 Task: Create List Brand Portfolio Review in Board Data Analytics Platforms and Tools to Workspace Business Travel Services. Create List Brand Extension Analysis in Board Brand Positioning and Messaging Development to Workspace Business Travel Services. Create List Brand Extension Strategy in Board Business Model Revenue Forecasting and Modeling to Workspace Business Travel Services
Action: Mouse moved to (69, 325)
Screenshot: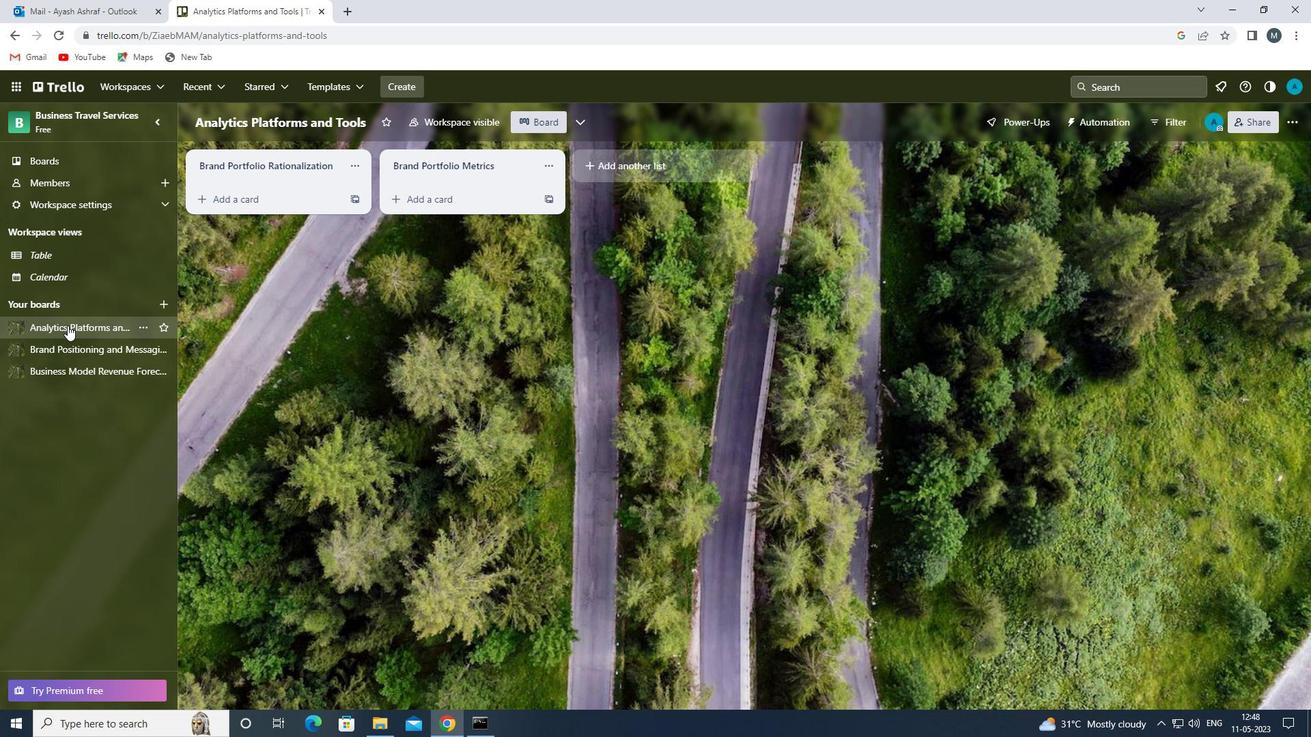 
Action: Mouse pressed left at (69, 325)
Screenshot: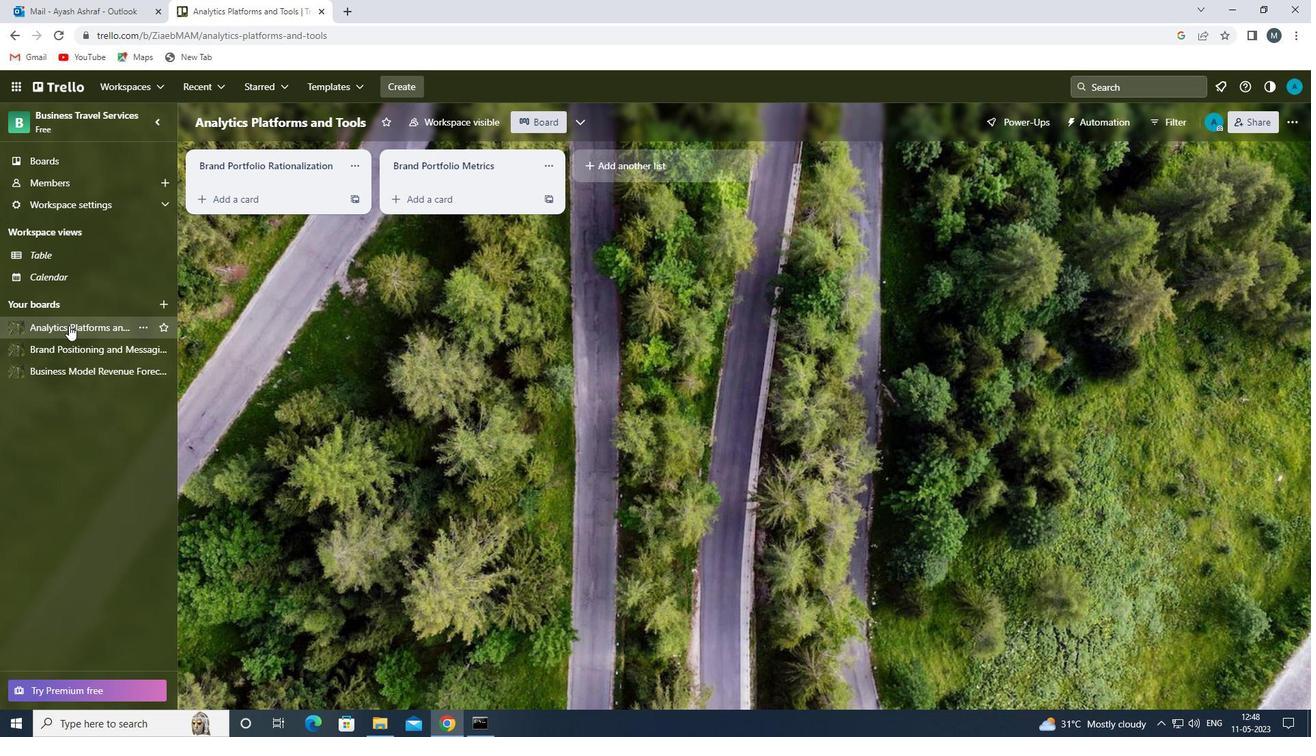 
Action: Mouse moved to (633, 157)
Screenshot: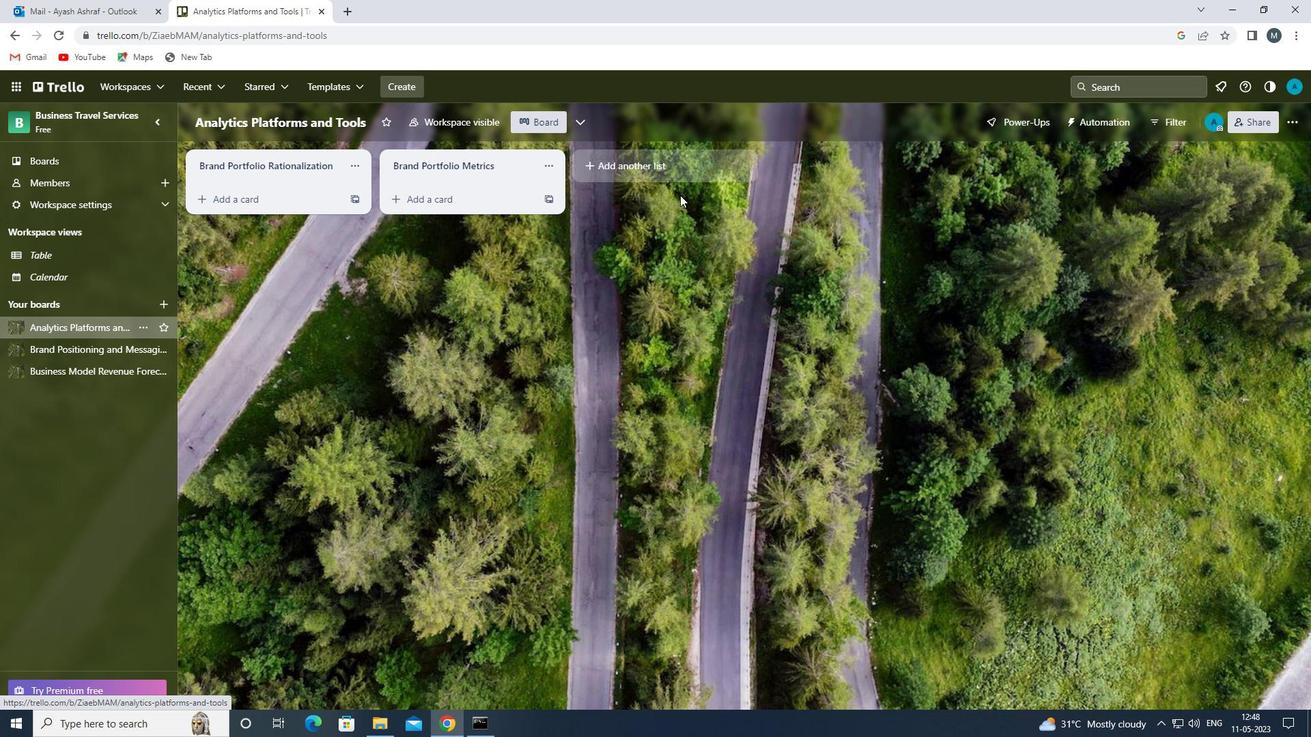 
Action: Mouse pressed left at (633, 157)
Screenshot: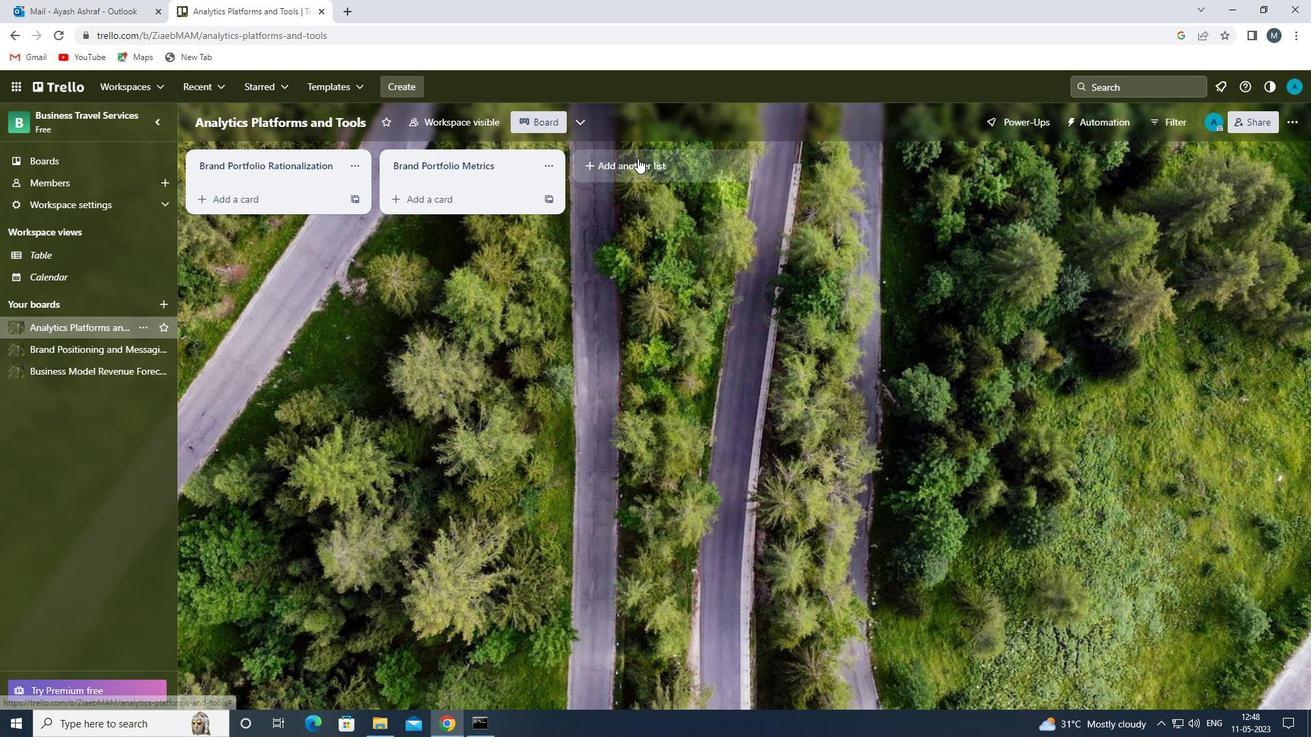 
Action: Mouse moved to (605, 169)
Screenshot: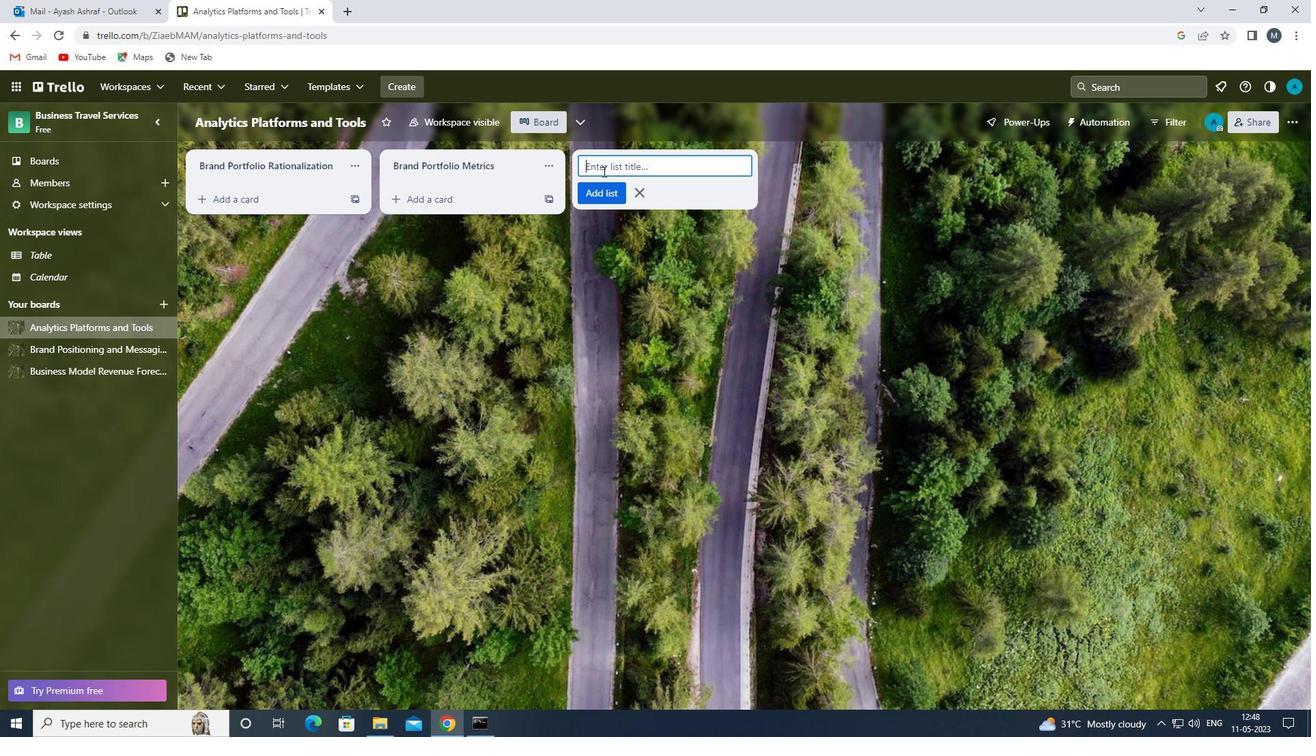 
Action: Mouse pressed left at (605, 169)
Screenshot: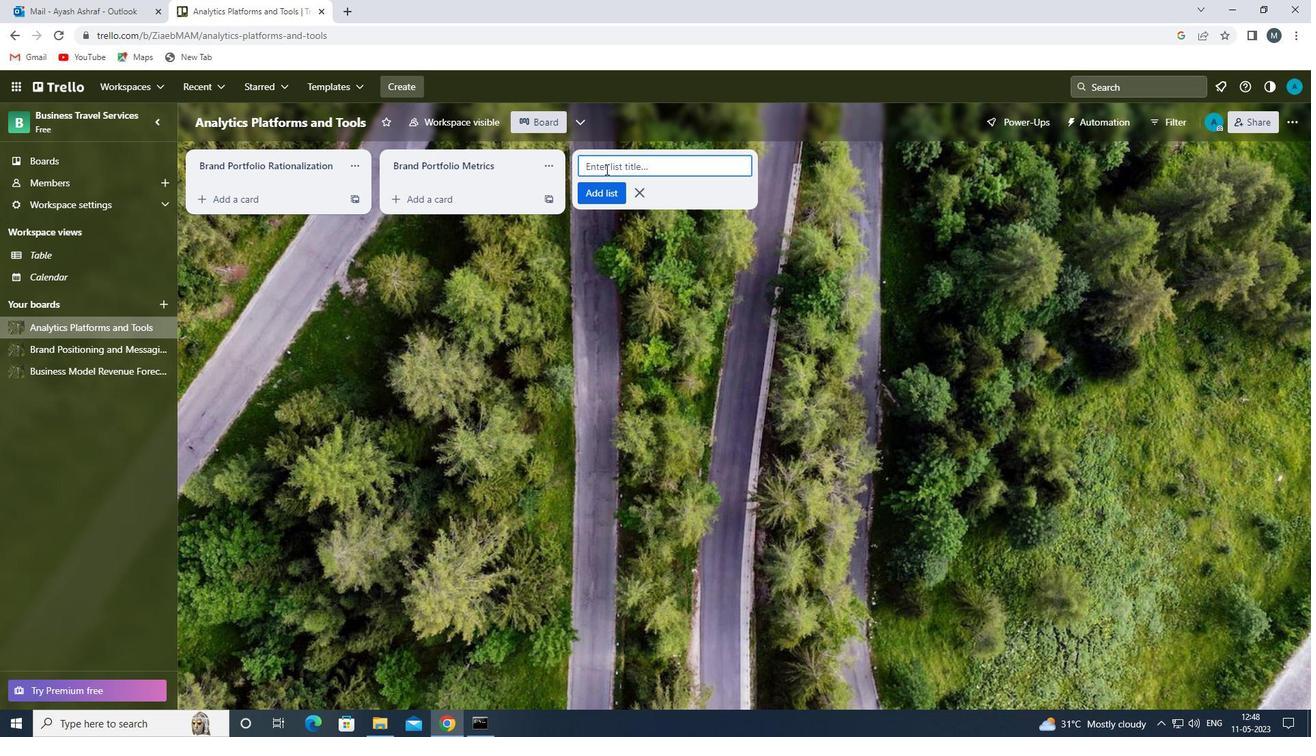 
Action: Key pressed <Key.shift>BRAND<Key.space><Key.shift><Key.shift>PORTFOLIO<Key.space><Key.shift>REVIEW<Key.space>
Screenshot: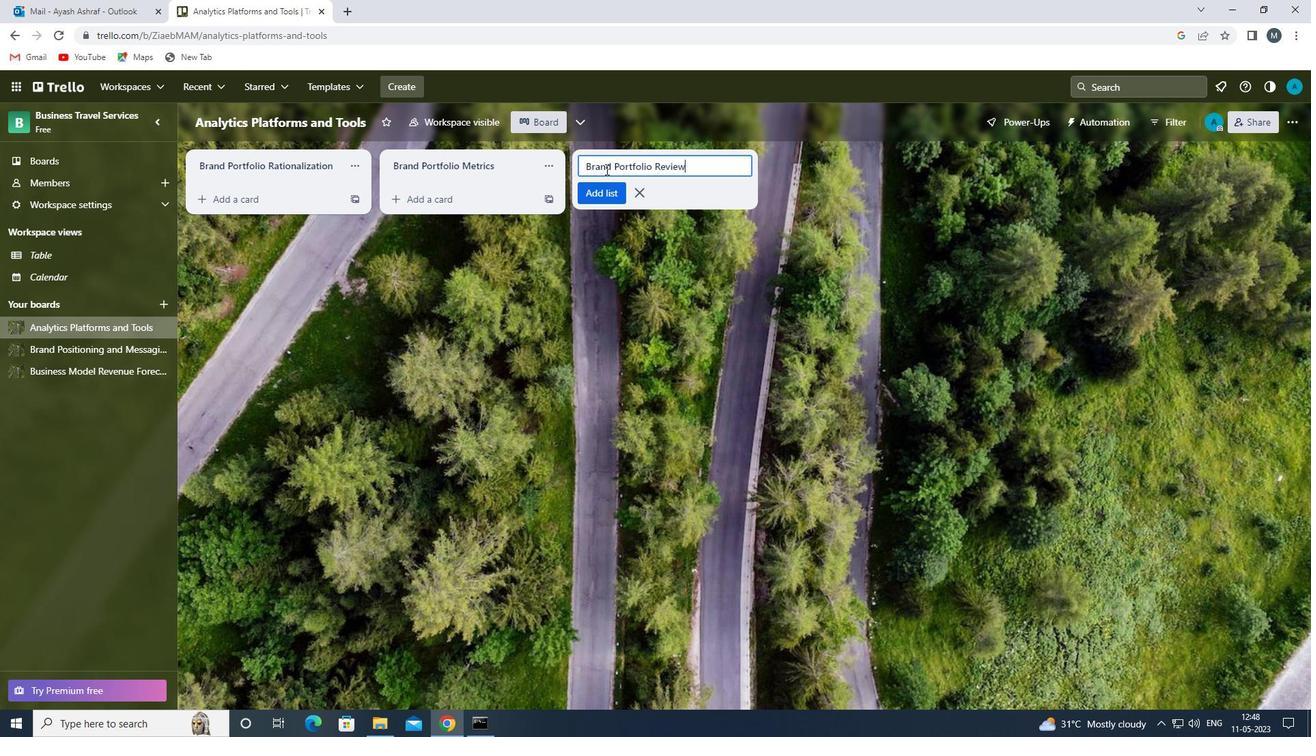 
Action: Mouse moved to (605, 196)
Screenshot: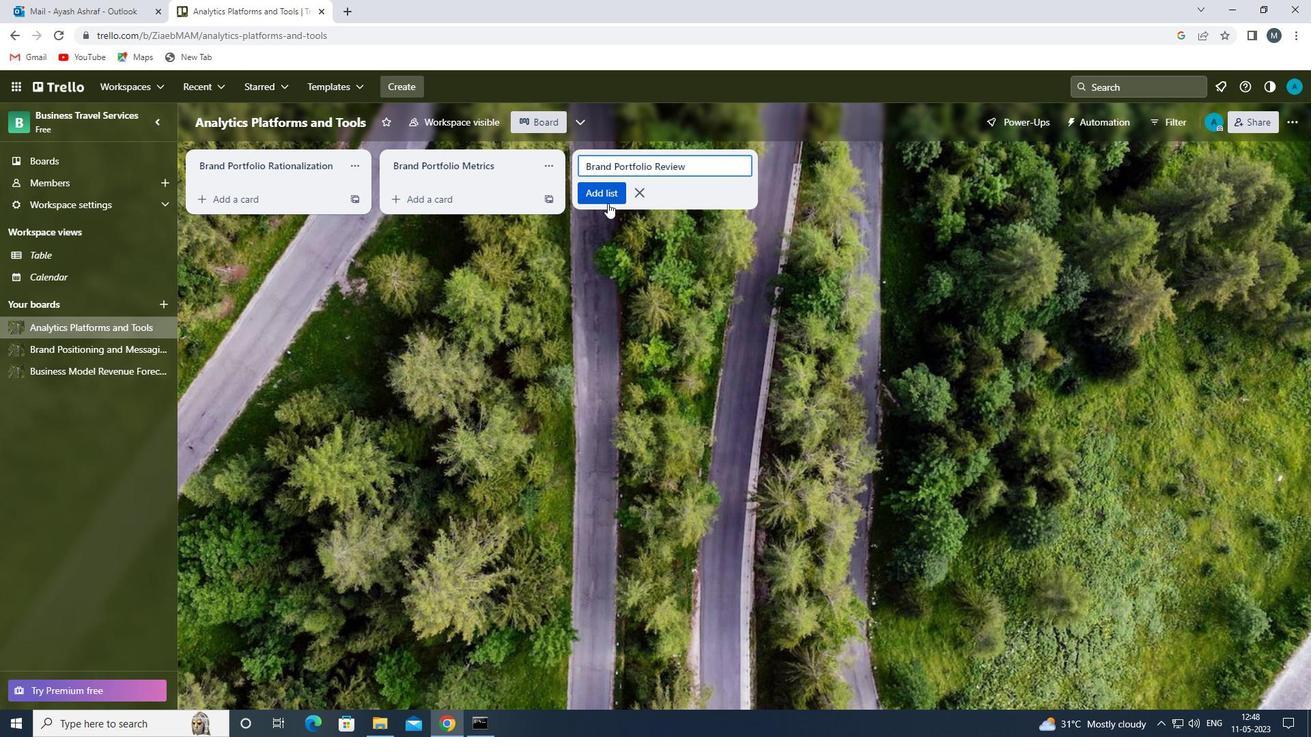 
Action: Mouse pressed left at (605, 196)
Screenshot: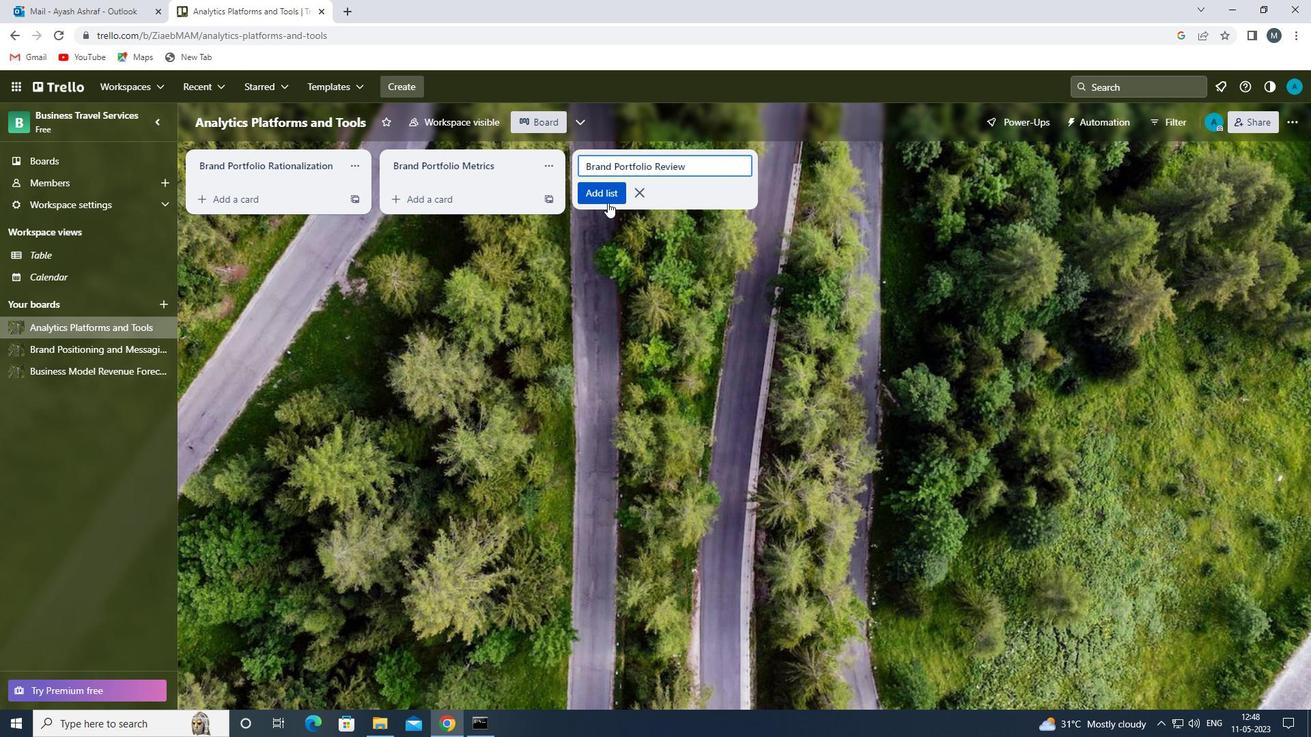 
Action: Mouse moved to (556, 297)
Screenshot: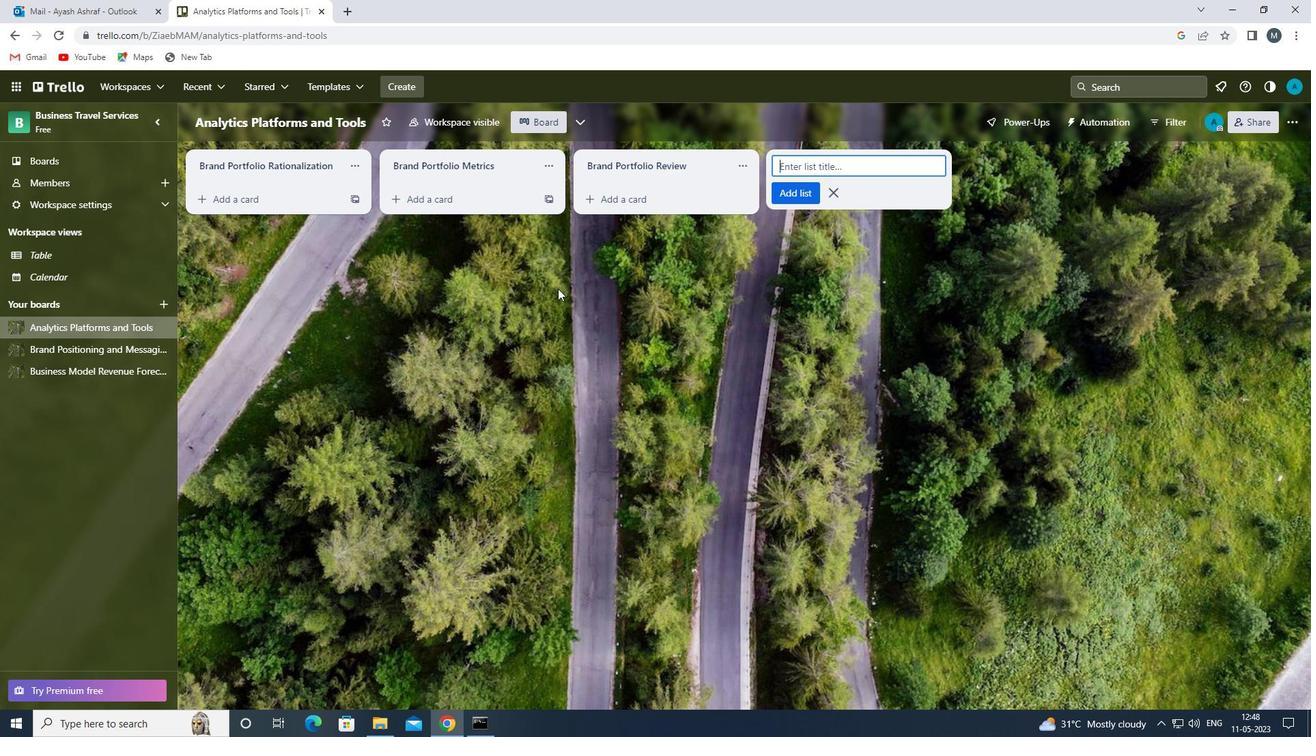 
Action: Mouse pressed left at (556, 297)
Screenshot: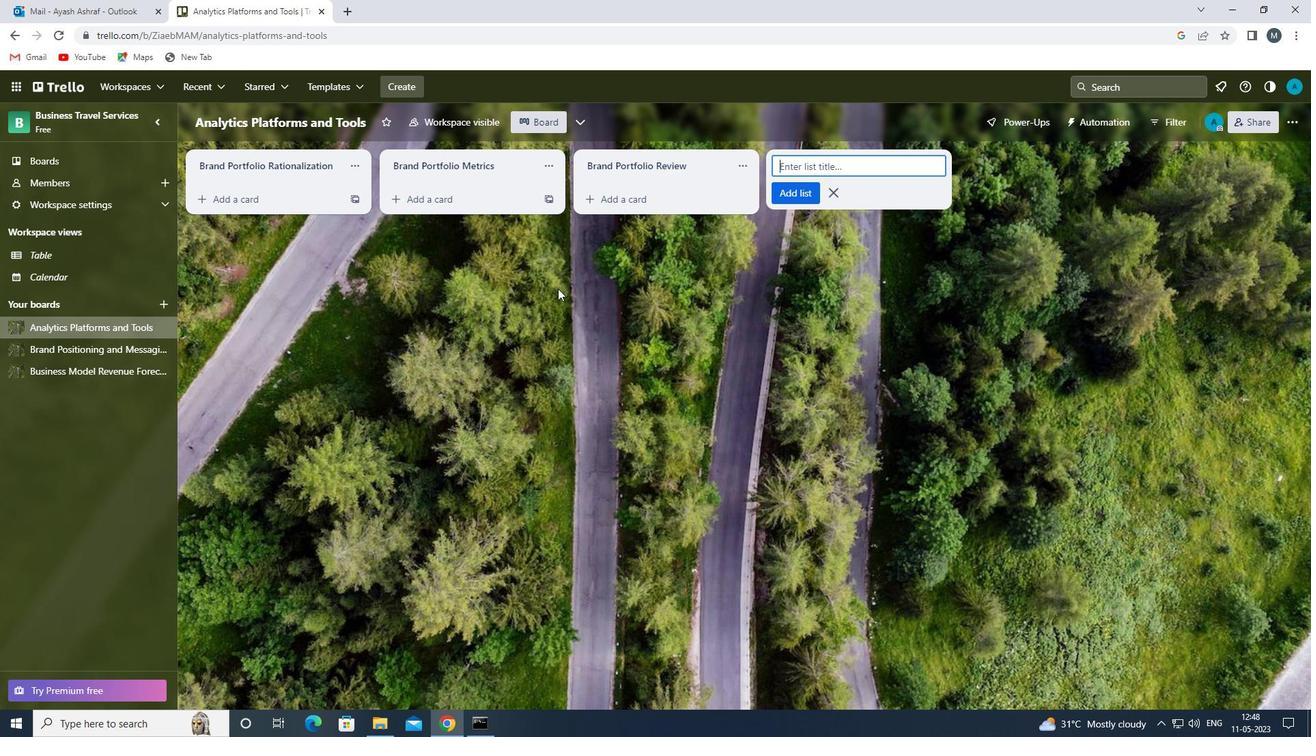 
Action: Mouse moved to (99, 352)
Screenshot: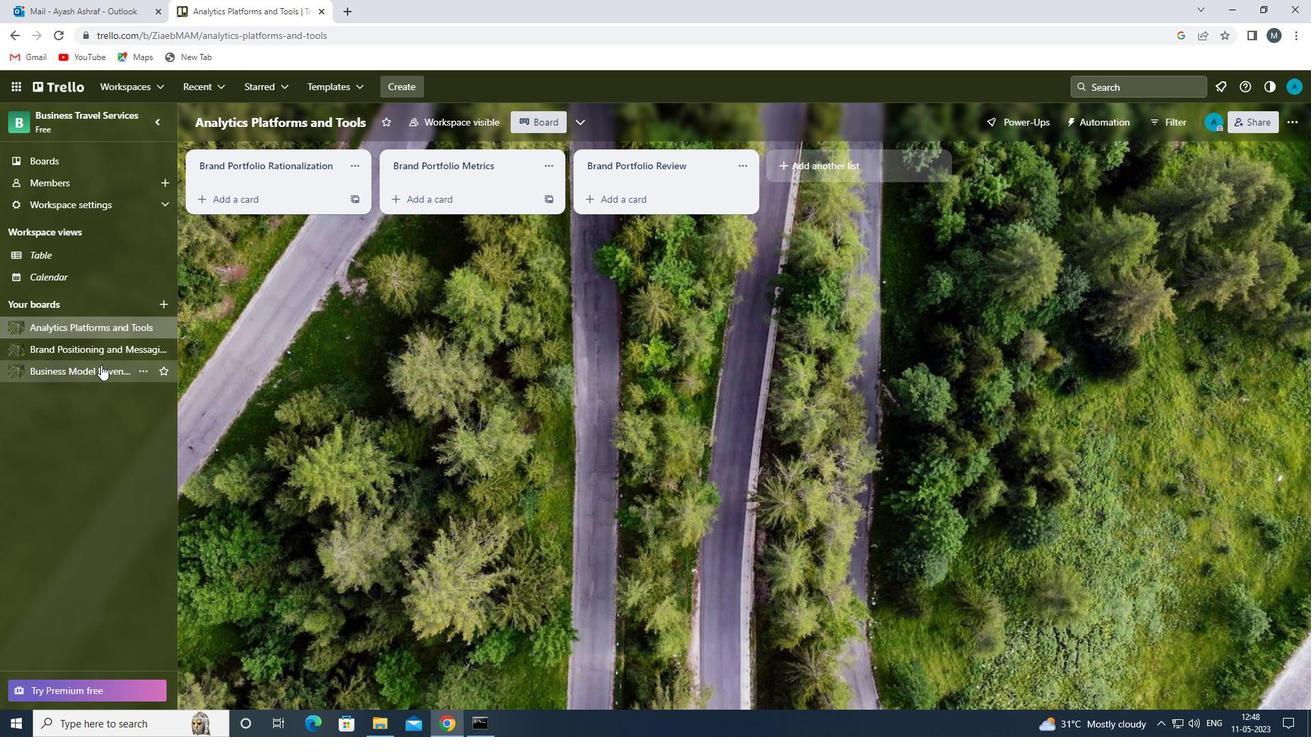 
Action: Mouse pressed left at (99, 352)
Screenshot: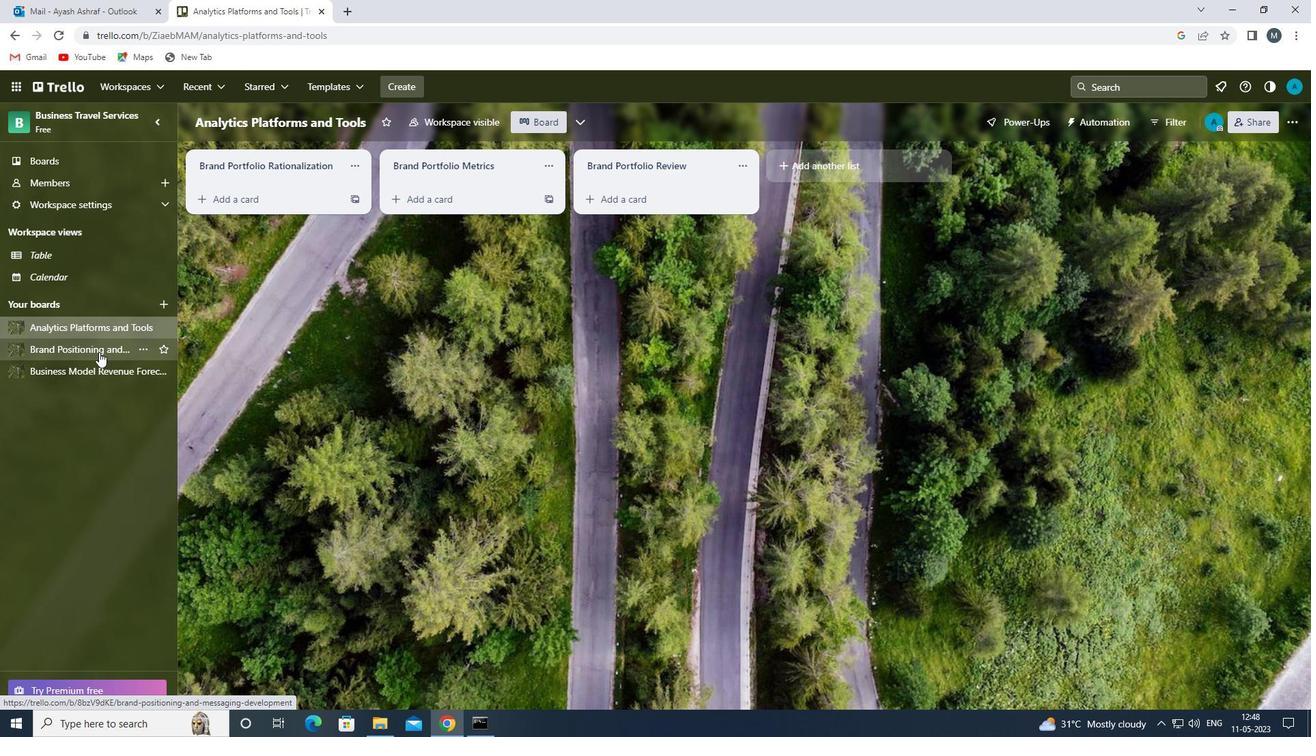 
Action: Mouse moved to (613, 172)
Screenshot: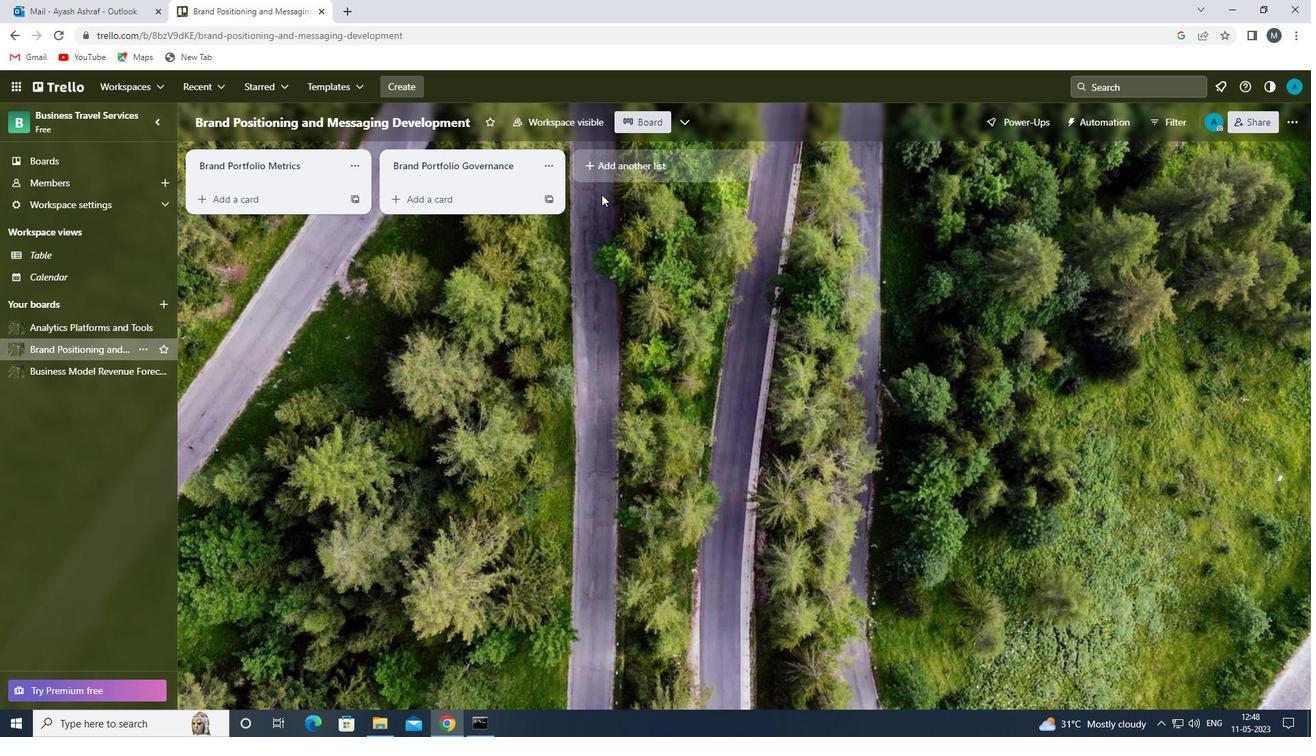 
Action: Mouse pressed left at (613, 172)
Screenshot: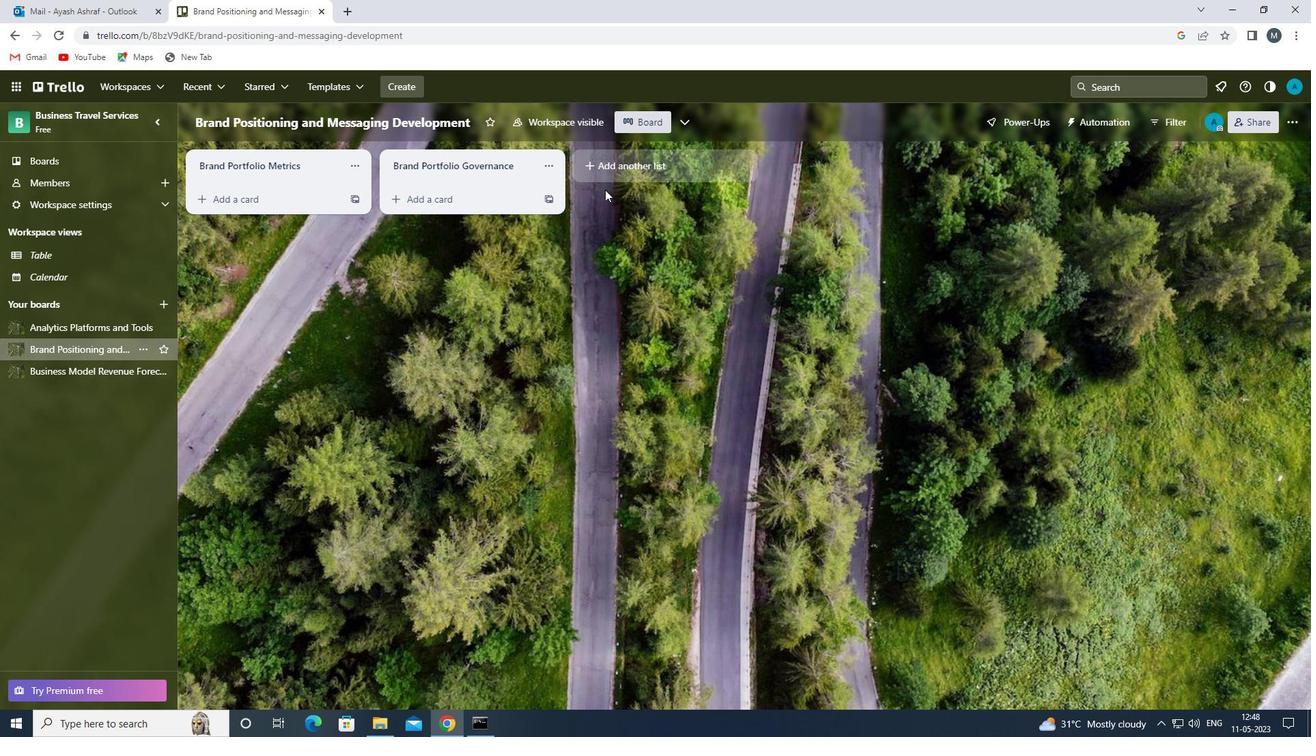 
Action: Mouse moved to (613, 165)
Screenshot: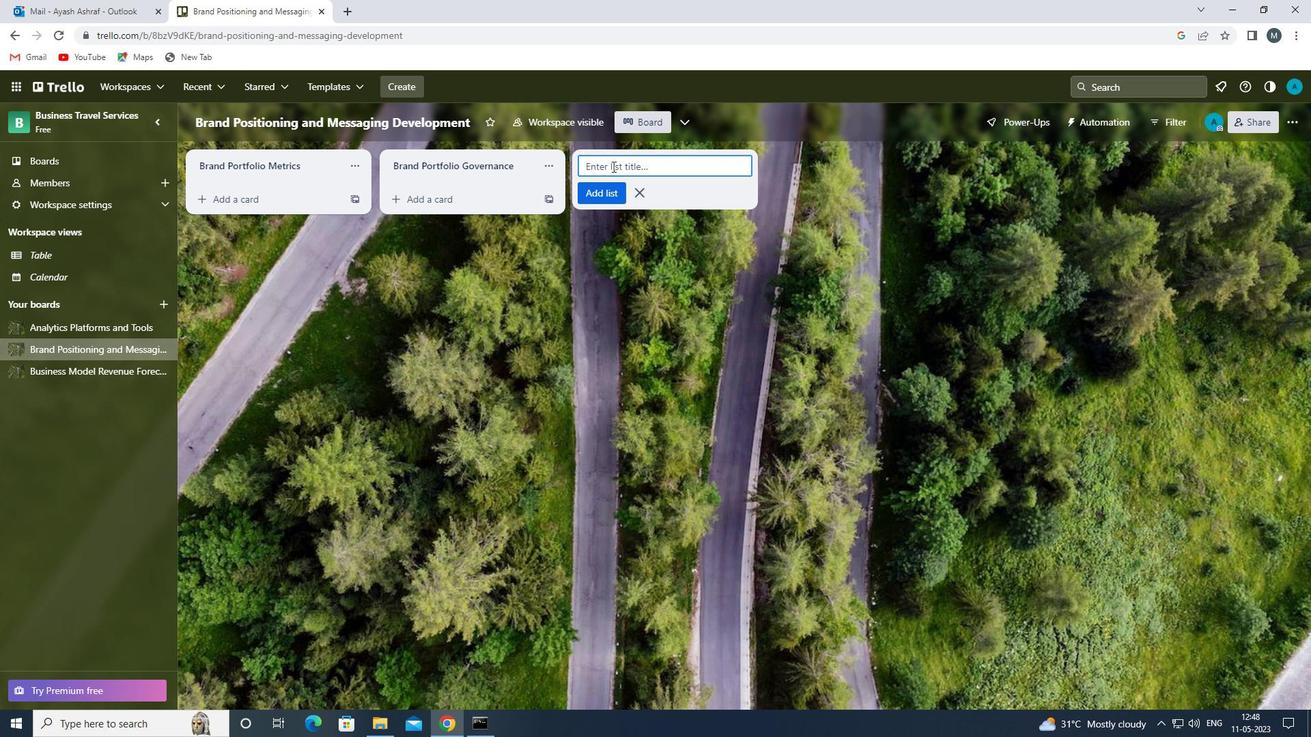 
Action: Mouse pressed left at (613, 165)
Screenshot: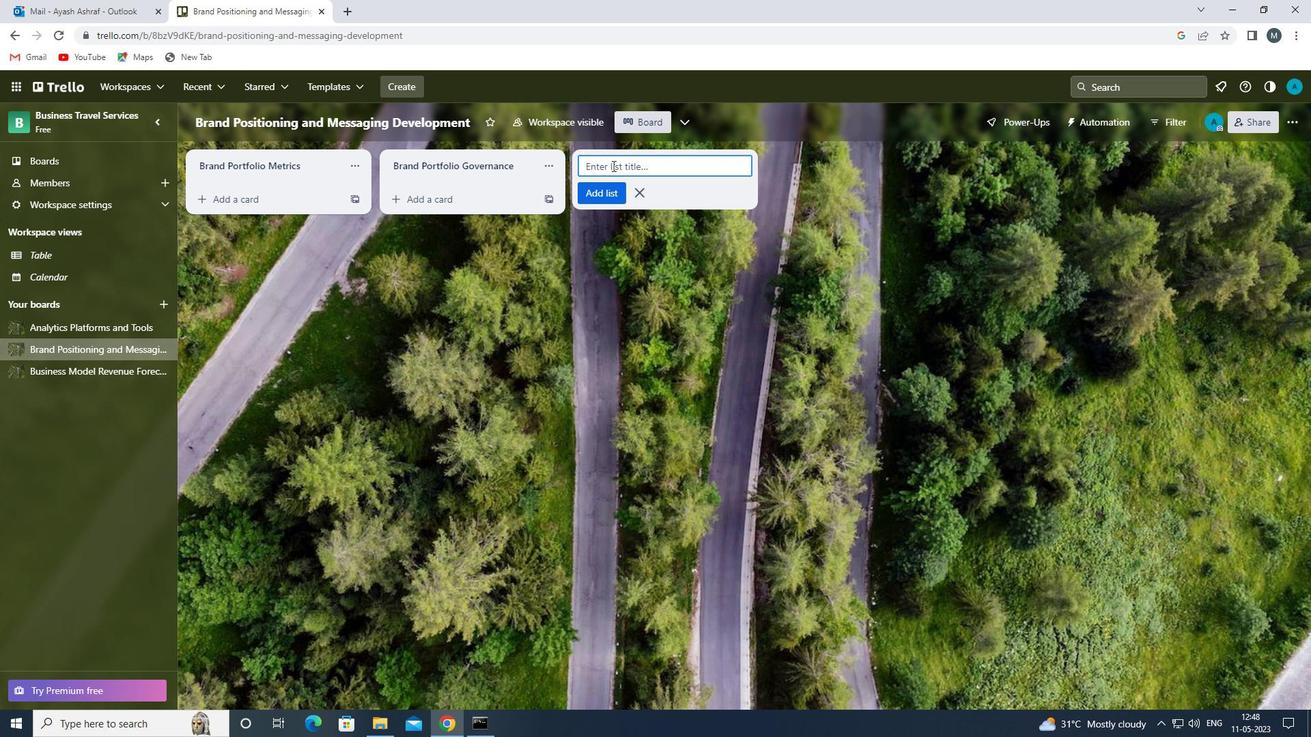 
Action: Key pressed <Key.shift>BRAND<Key.space><Key.shift>EXTENSION<Key.space><Key.shift>ANALYSIS<Key.space>
Screenshot: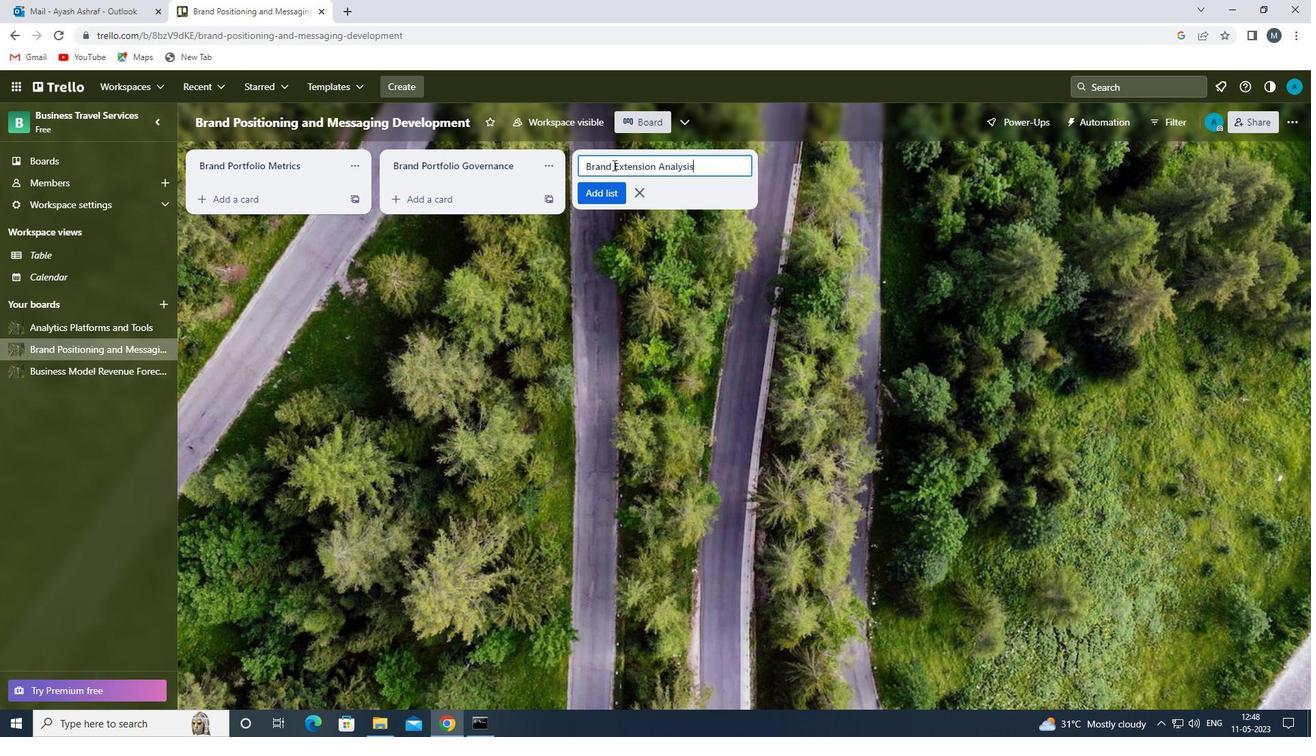 
Action: Mouse moved to (614, 196)
Screenshot: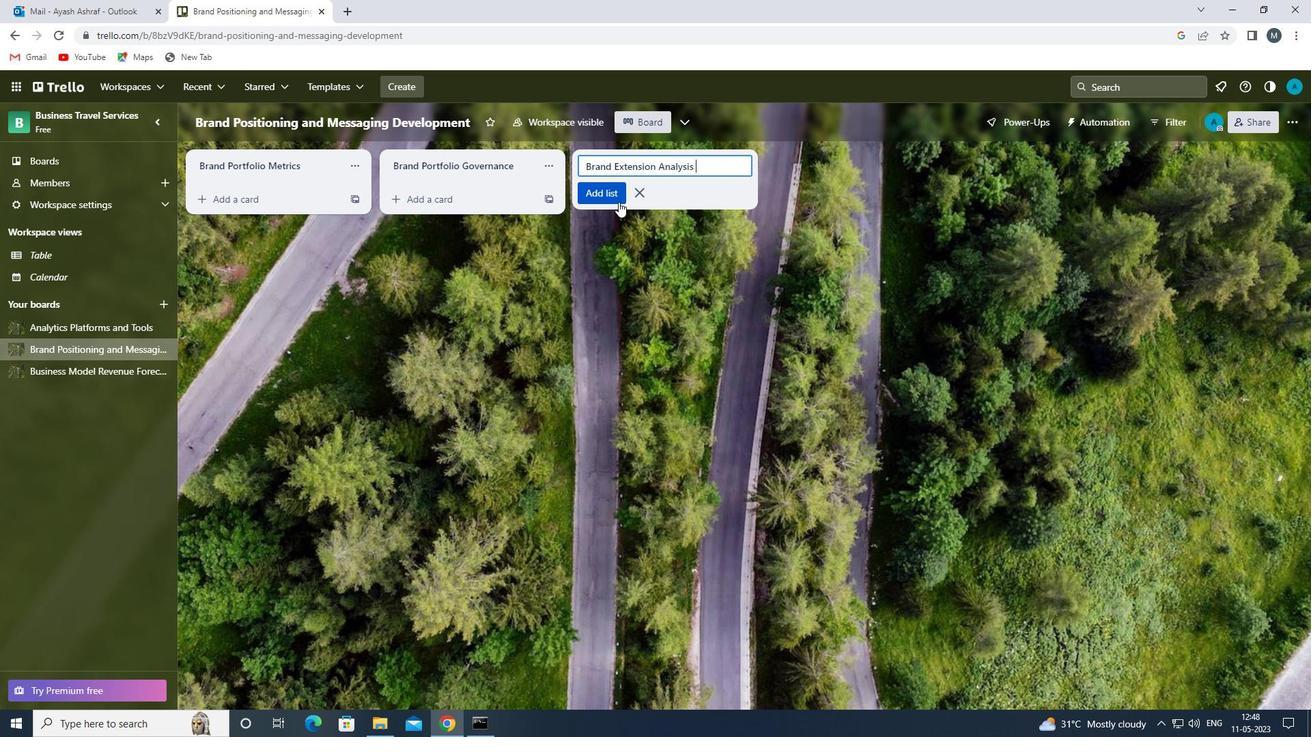 
Action: Mouse pressed left at (614, 196)
Screenshot: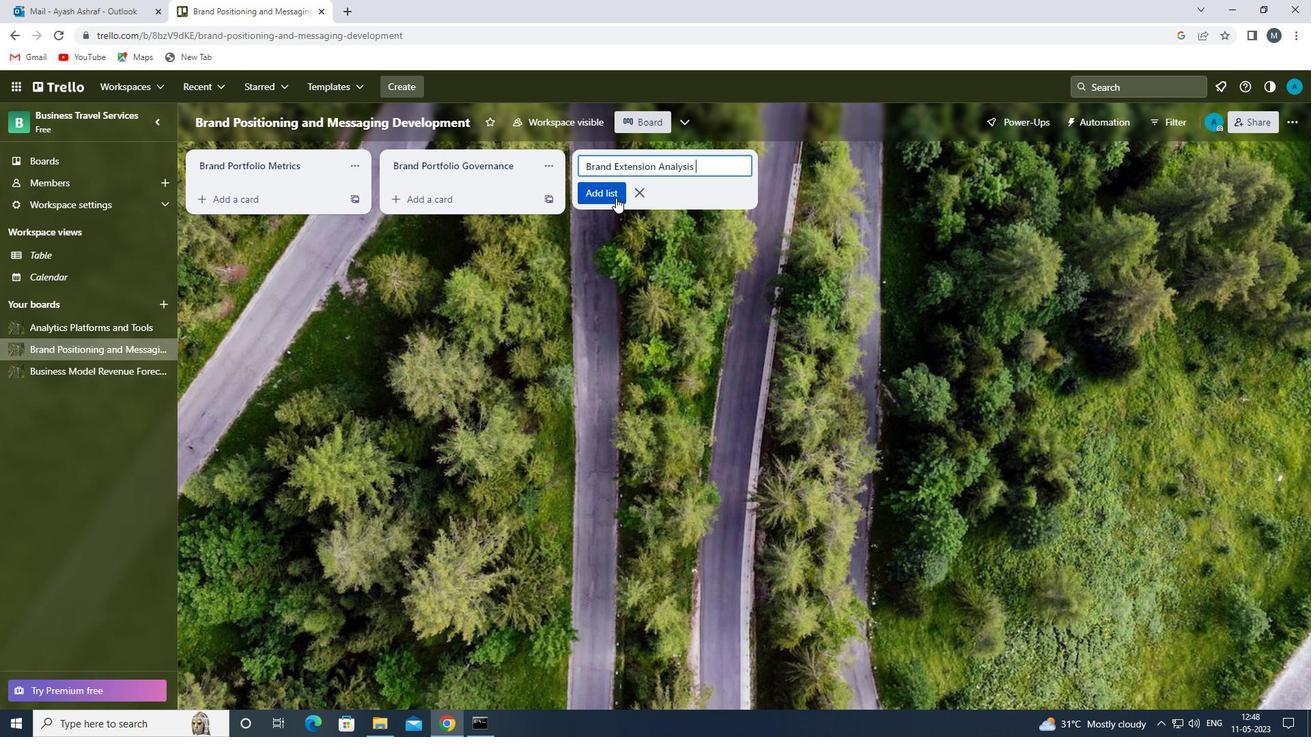 
Action: Mouse moved to (513, 299)
Screenshot: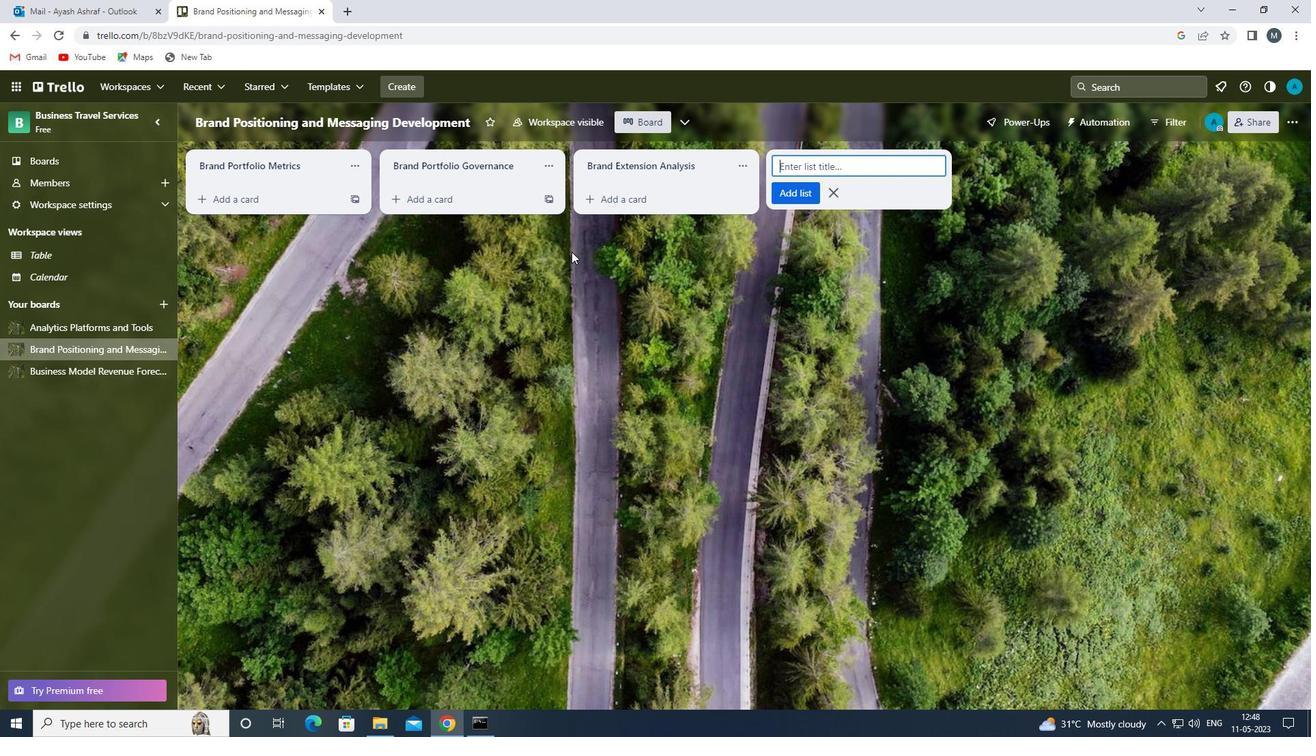 
Action: Mouse pressed left at (513, 299)
Screenshot: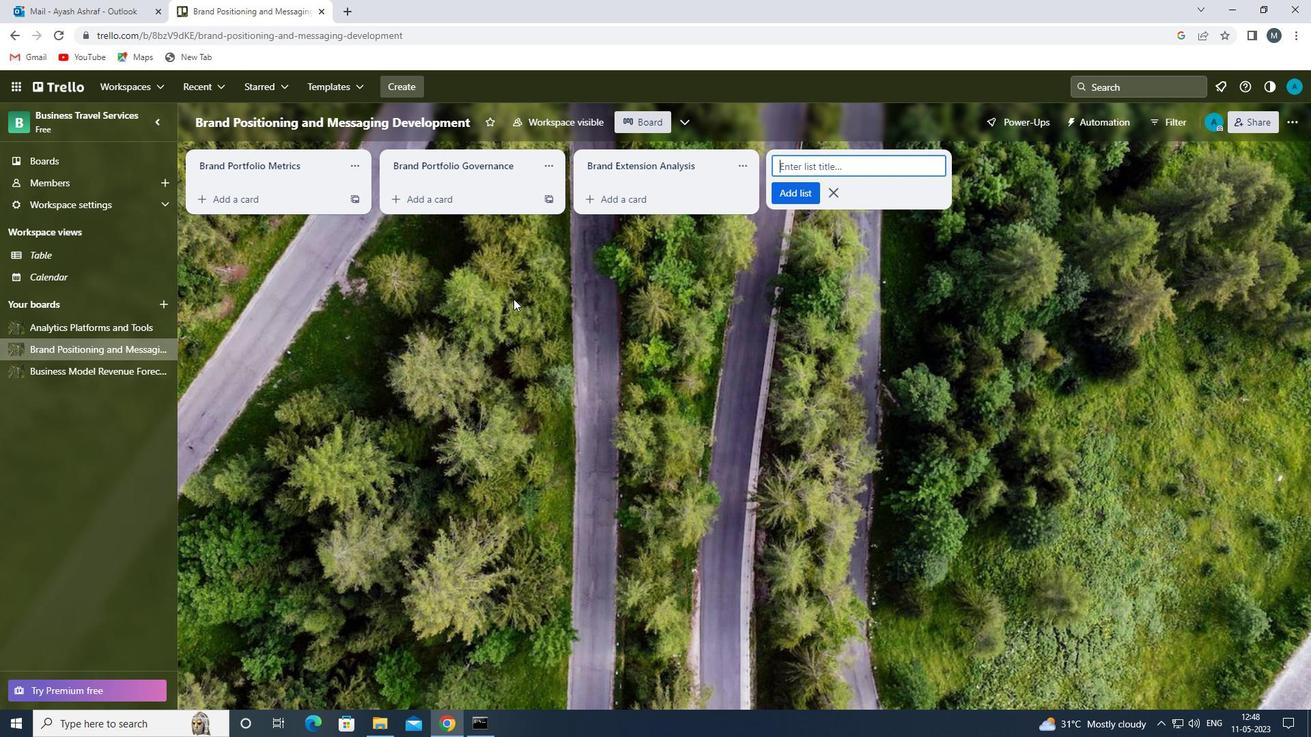 
Action: Mouse moved to (91, 369)
Screenshot: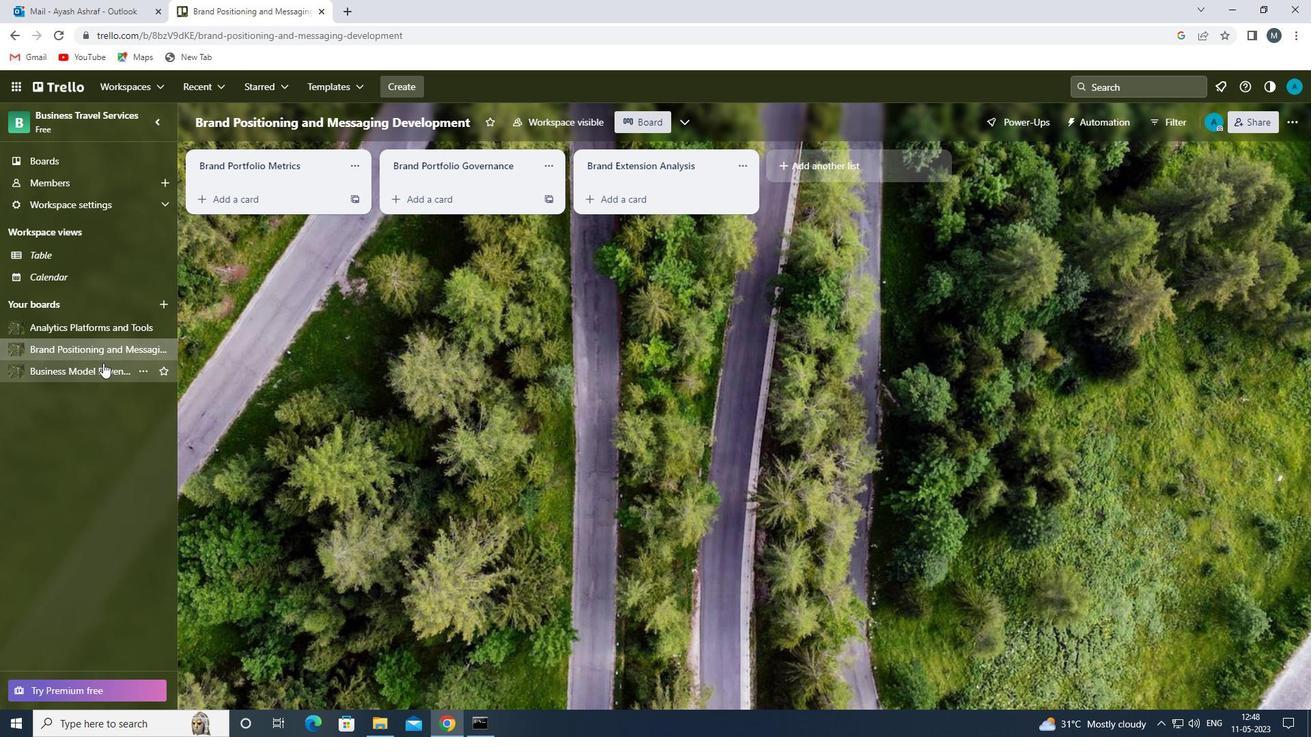 
Action: Mouse pressed left at (91, 369)
Screenshot: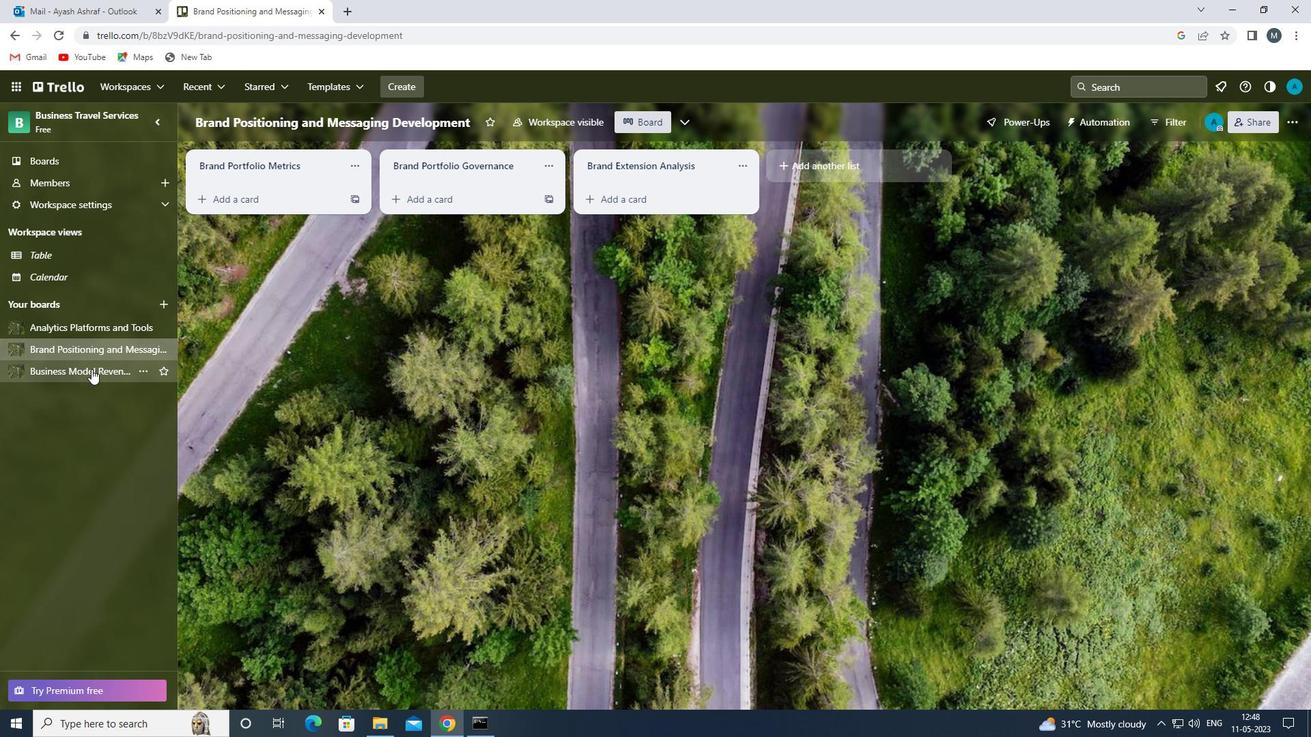 
Action: Mouse moved to (629, 172)
Screenshot: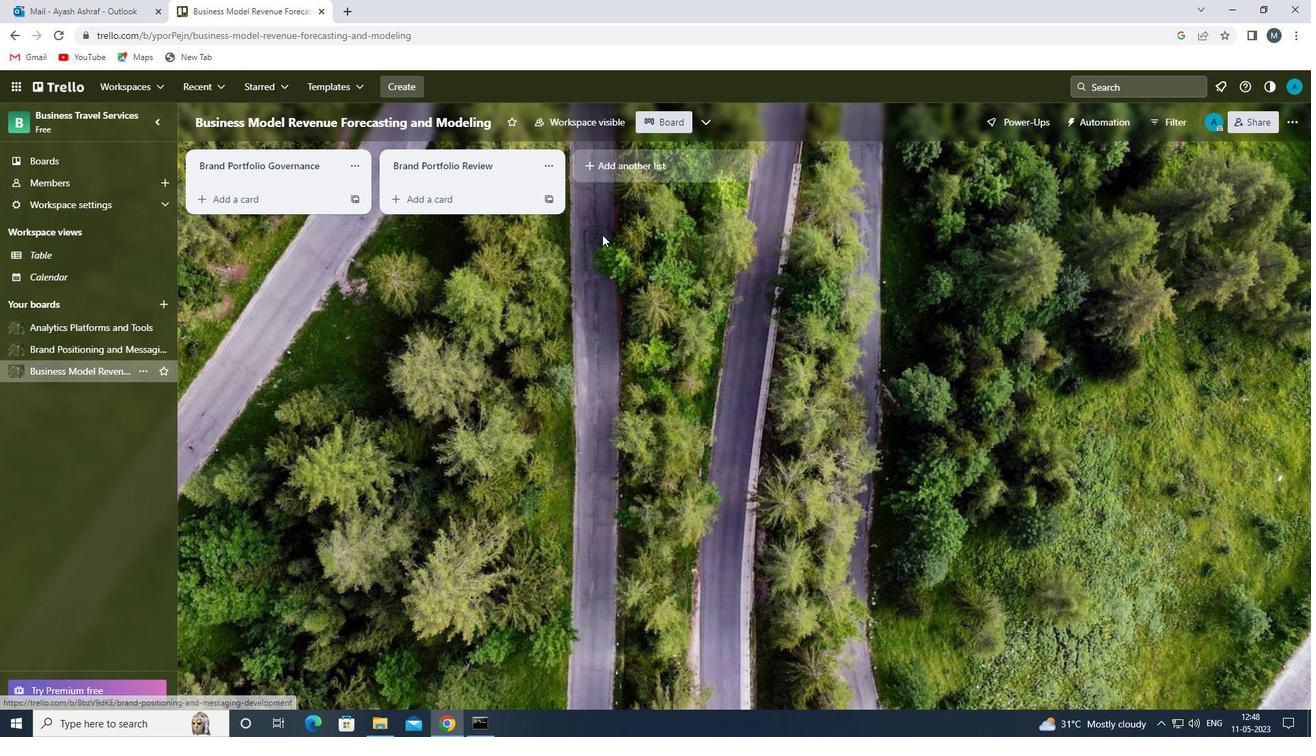 
Action: Mouse pressed left at (629, 172)
Screenshot: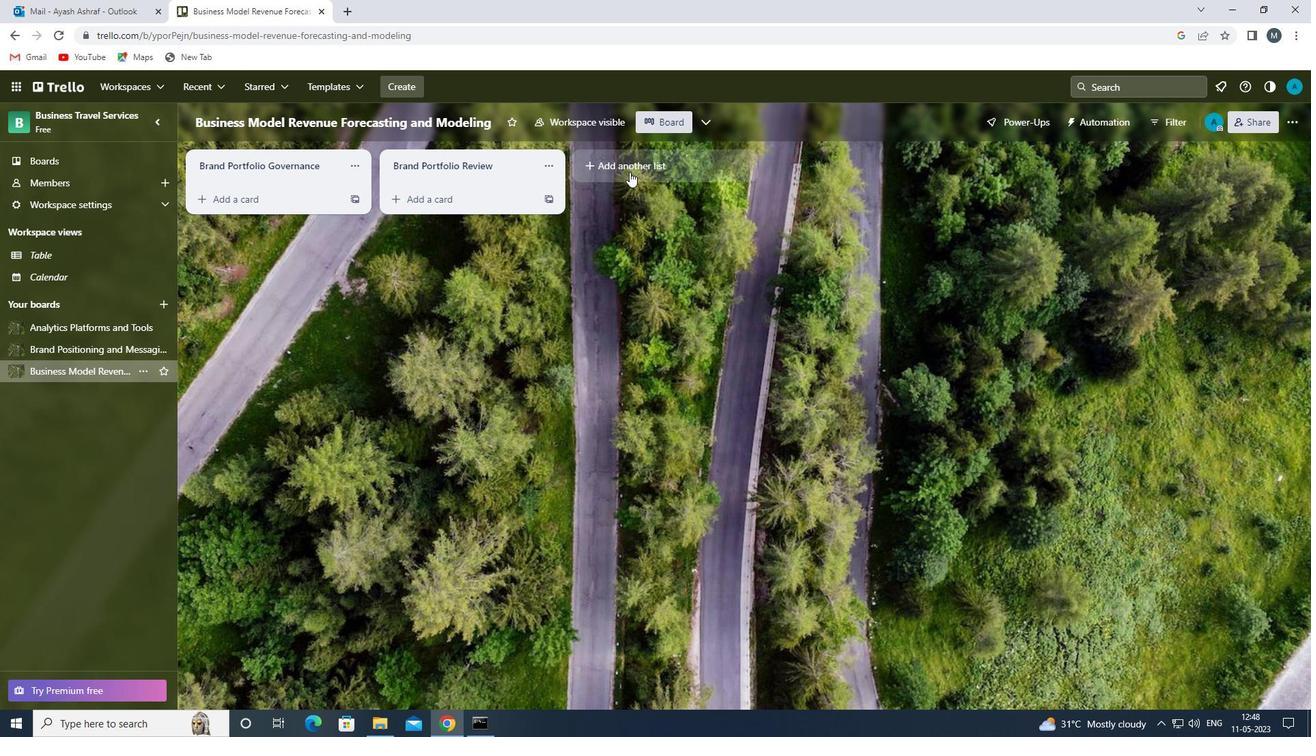
Action: Mouse moved to (625, 168)
Screenshot: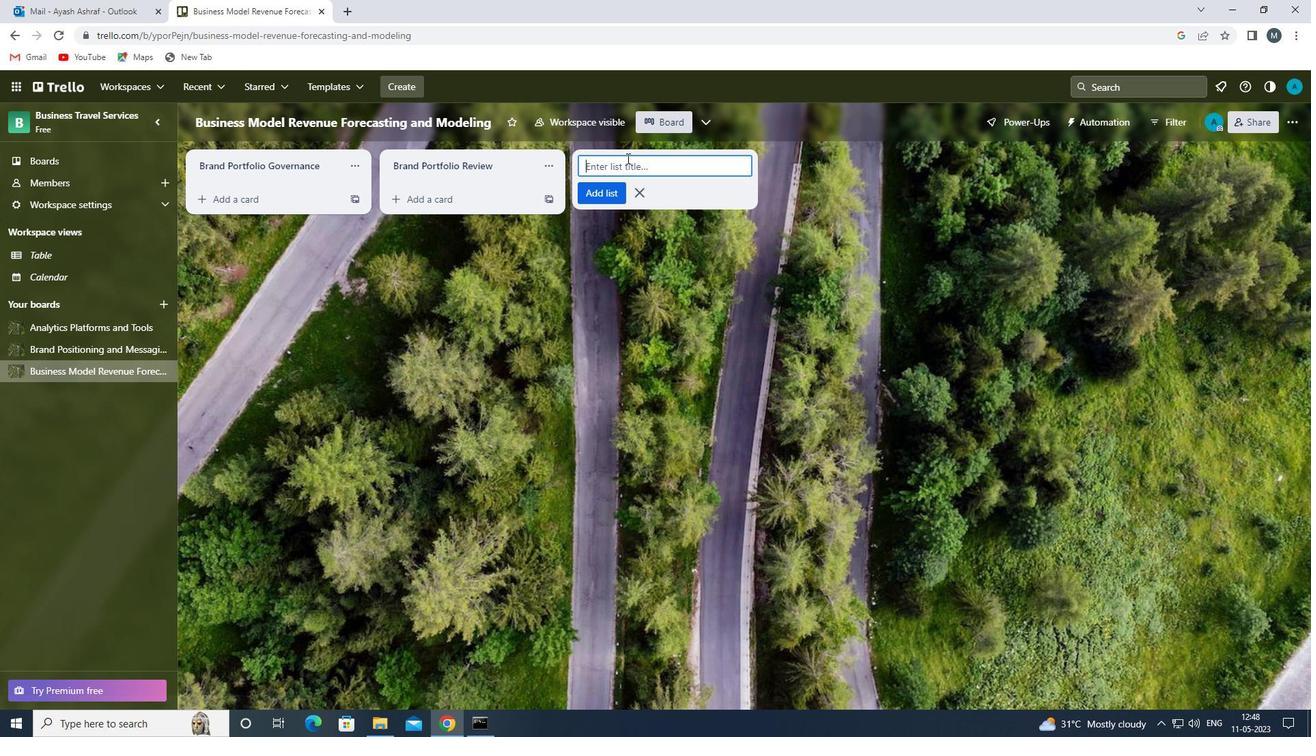 
Action: Mouse pressed left at (625, 168)
Screenshot: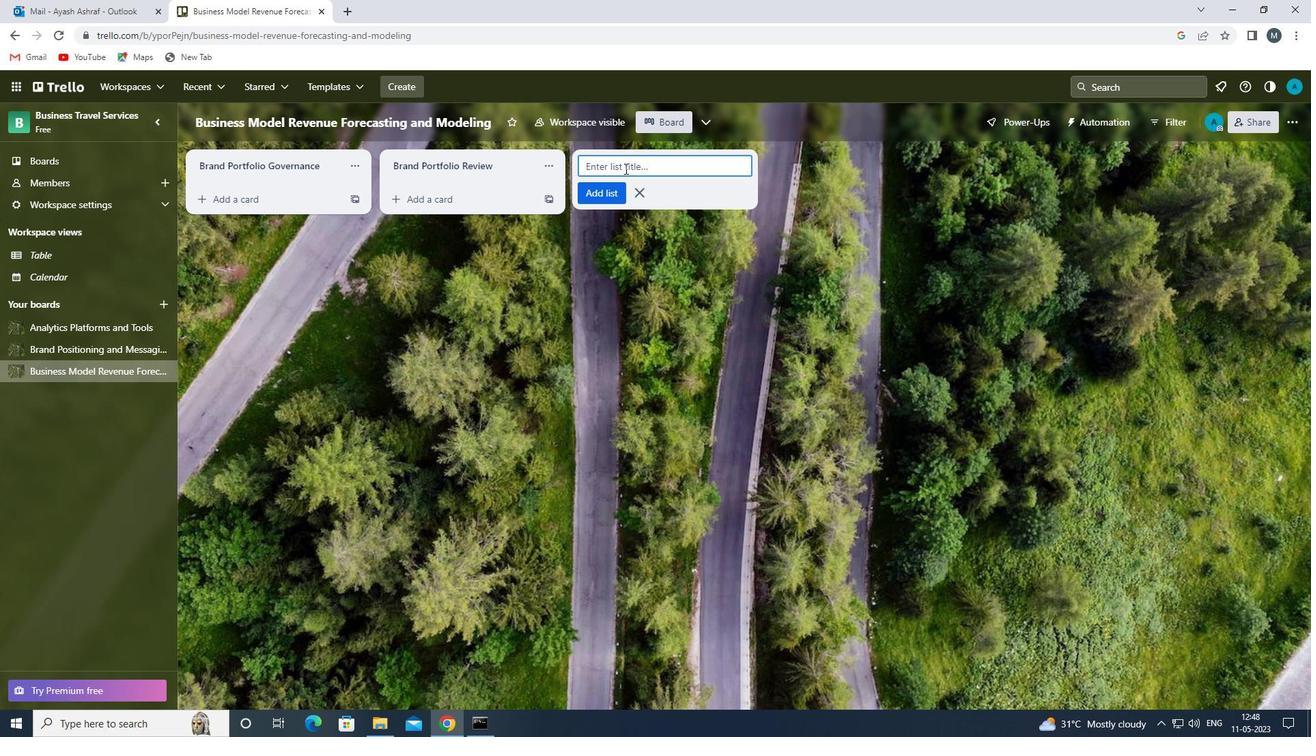 
Action: Mouse moved to (620, 169)
Screenshot: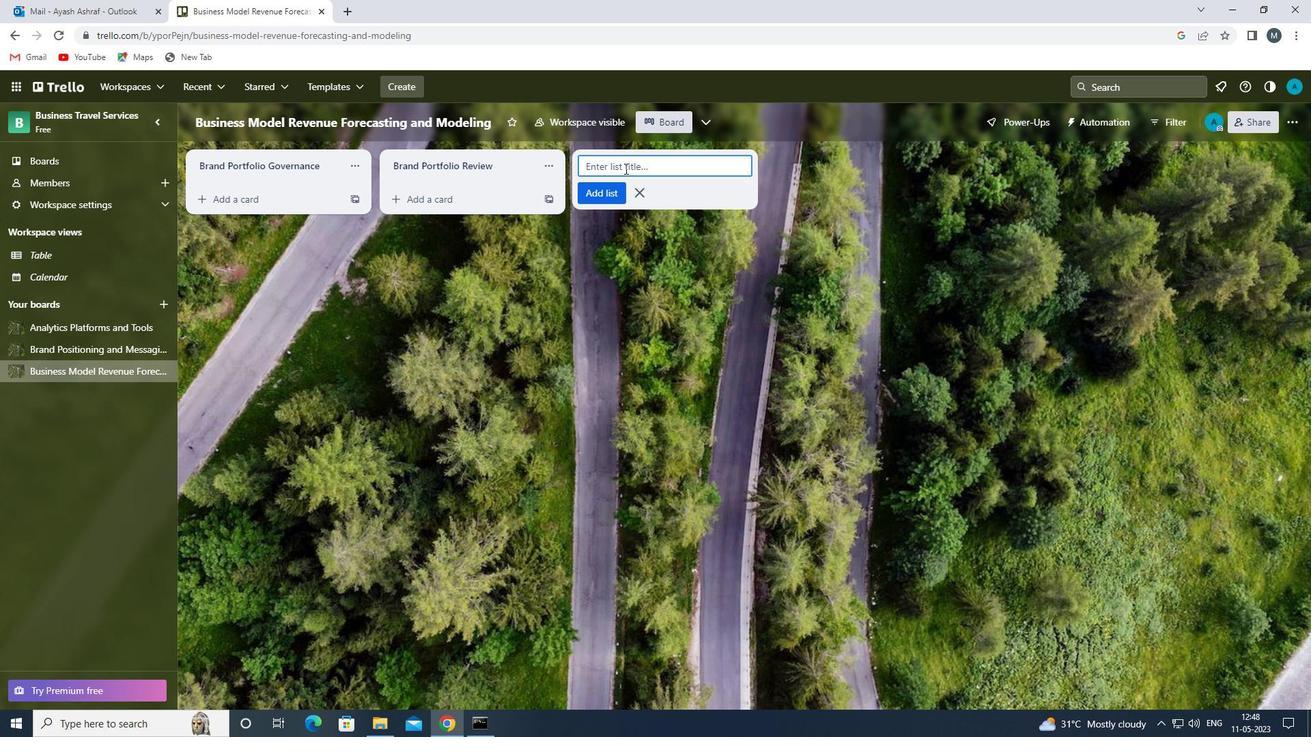 
Action: Key pressed <Key.shift>BRAND<Key.space><Key.shift>EXTENSION<Key.space><Key.shift>STRATEGY<Key.space>
Screenshot: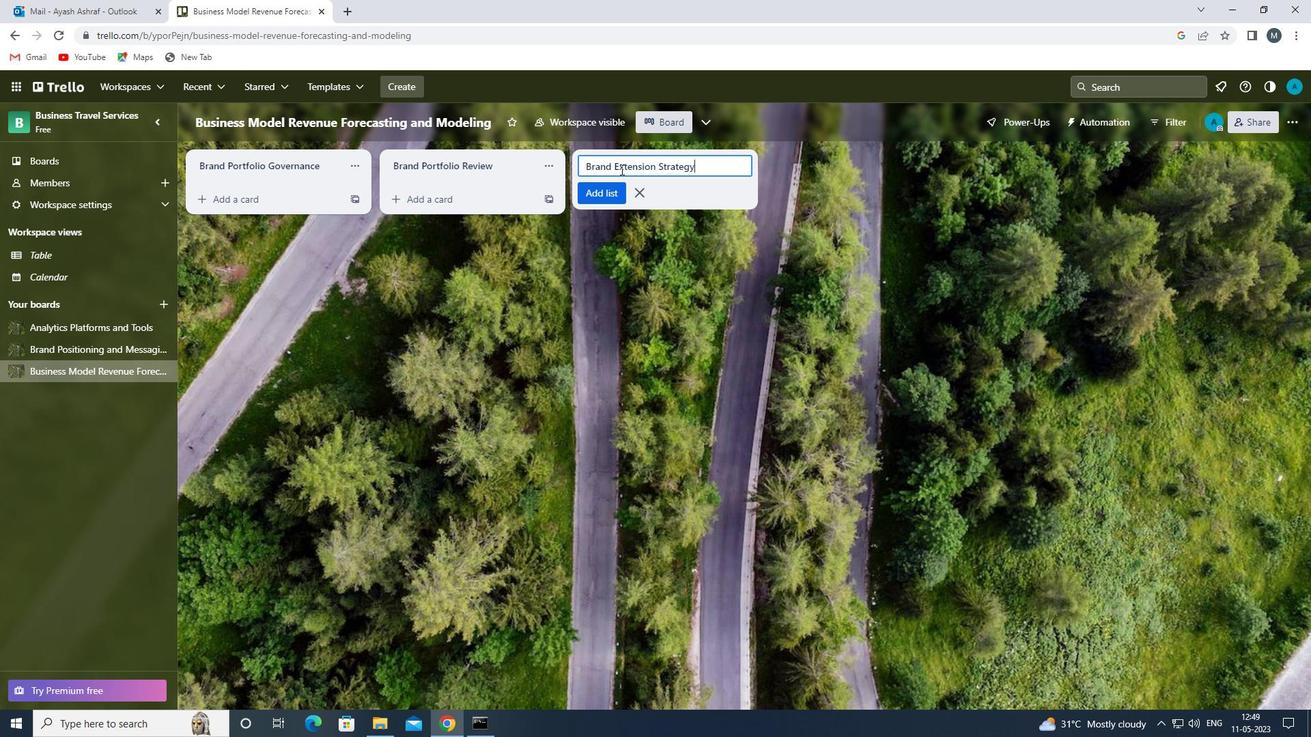 
Action: Mouse moved to (616, 256)
Screenshot: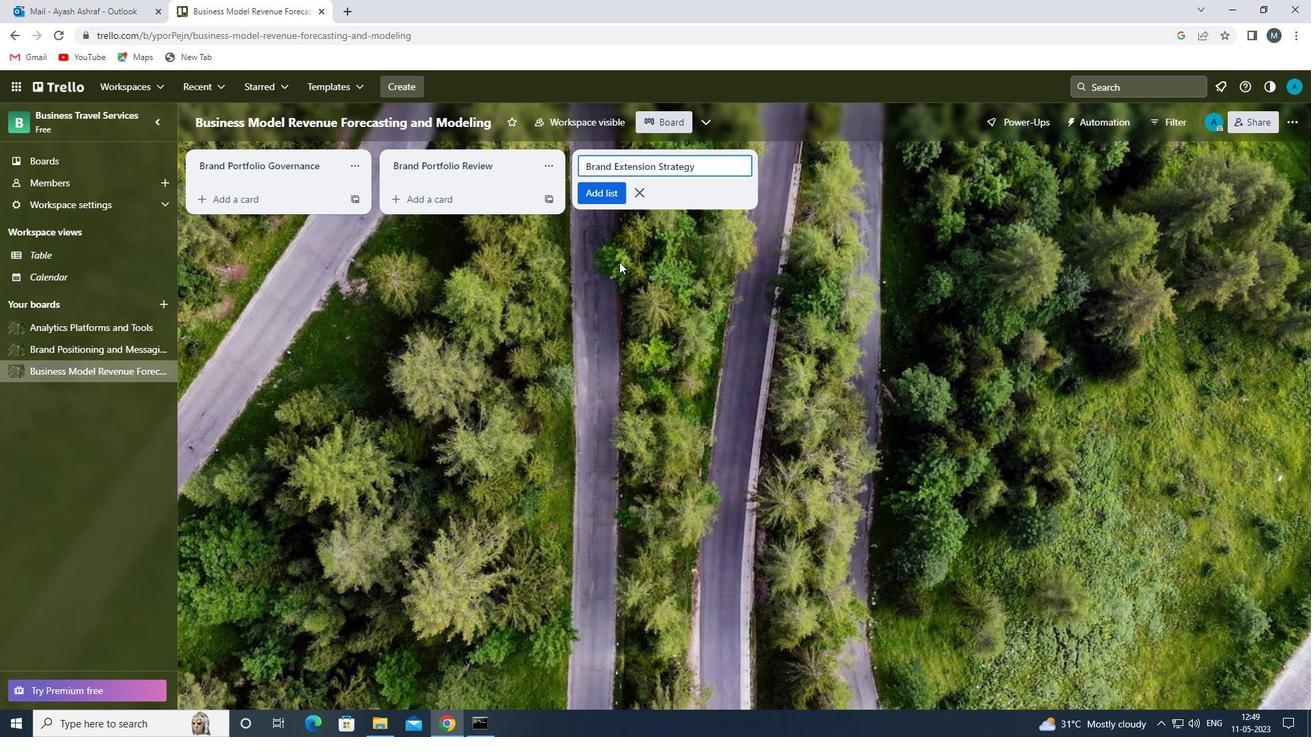 
Action: Mouse pressed left at (616, 256)
Screenshot: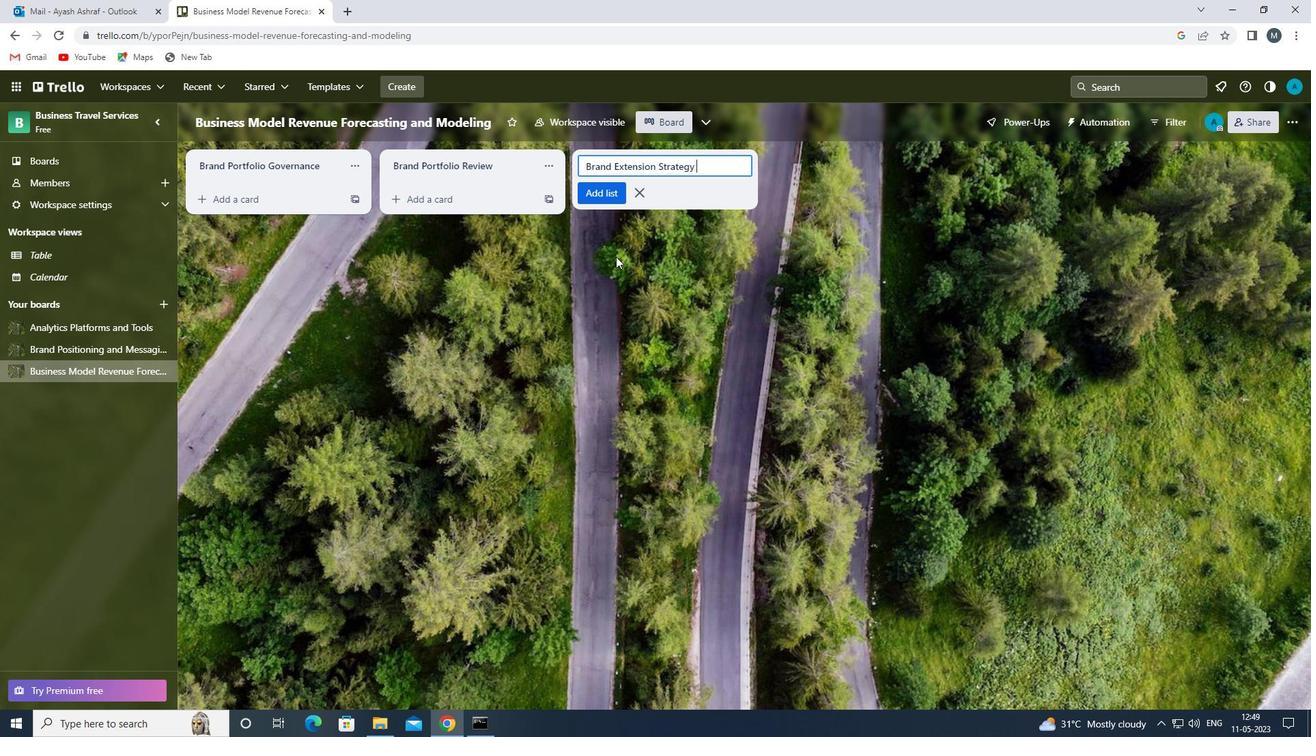 
Action: Mouse moved to (625, 159)
Screenshot: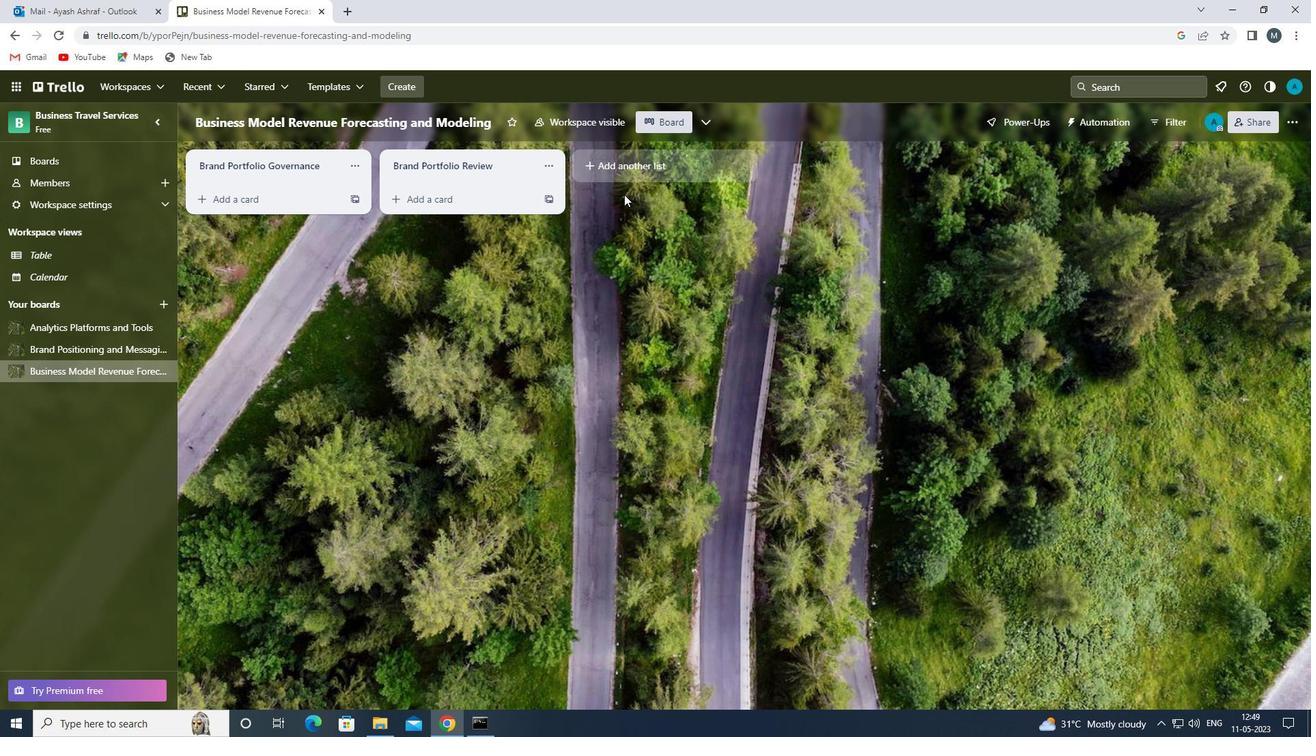 
Action: Mouse pressed left at (625, 159)
Screenshot: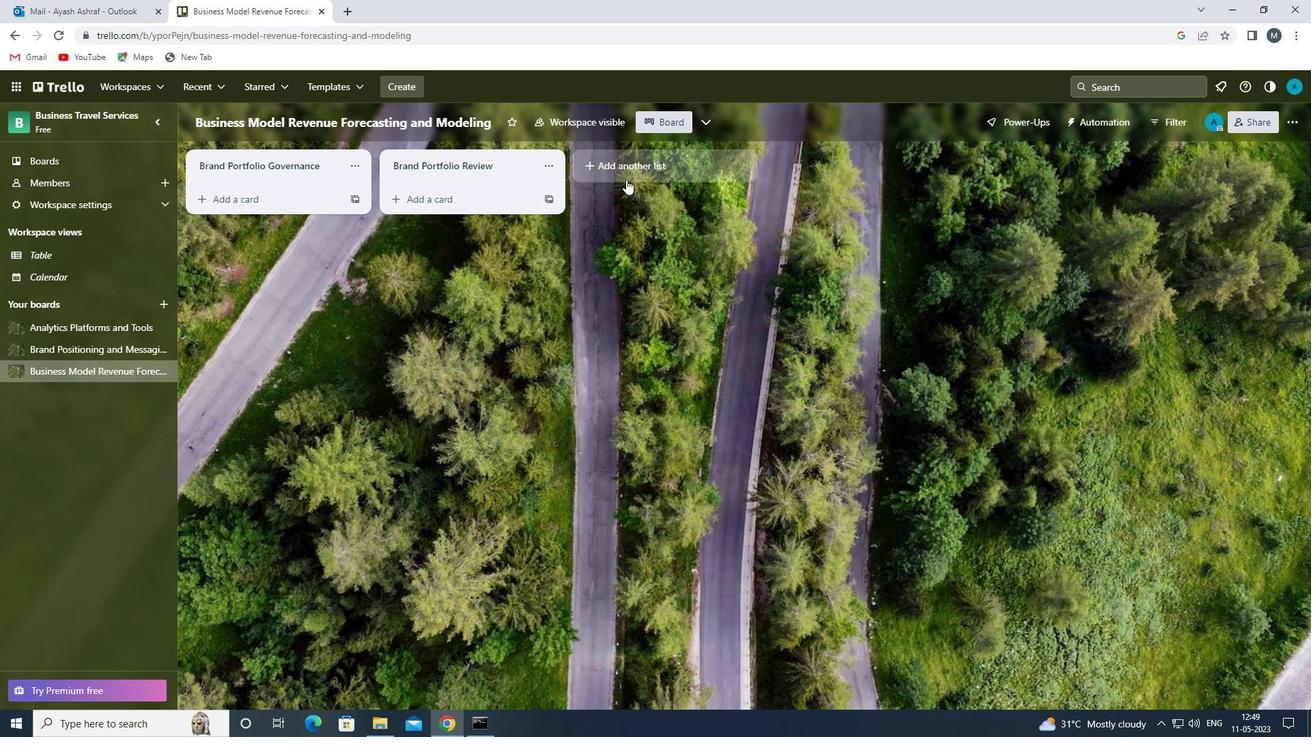 
Action: Mouse moved to (609, 198)
Screenshot: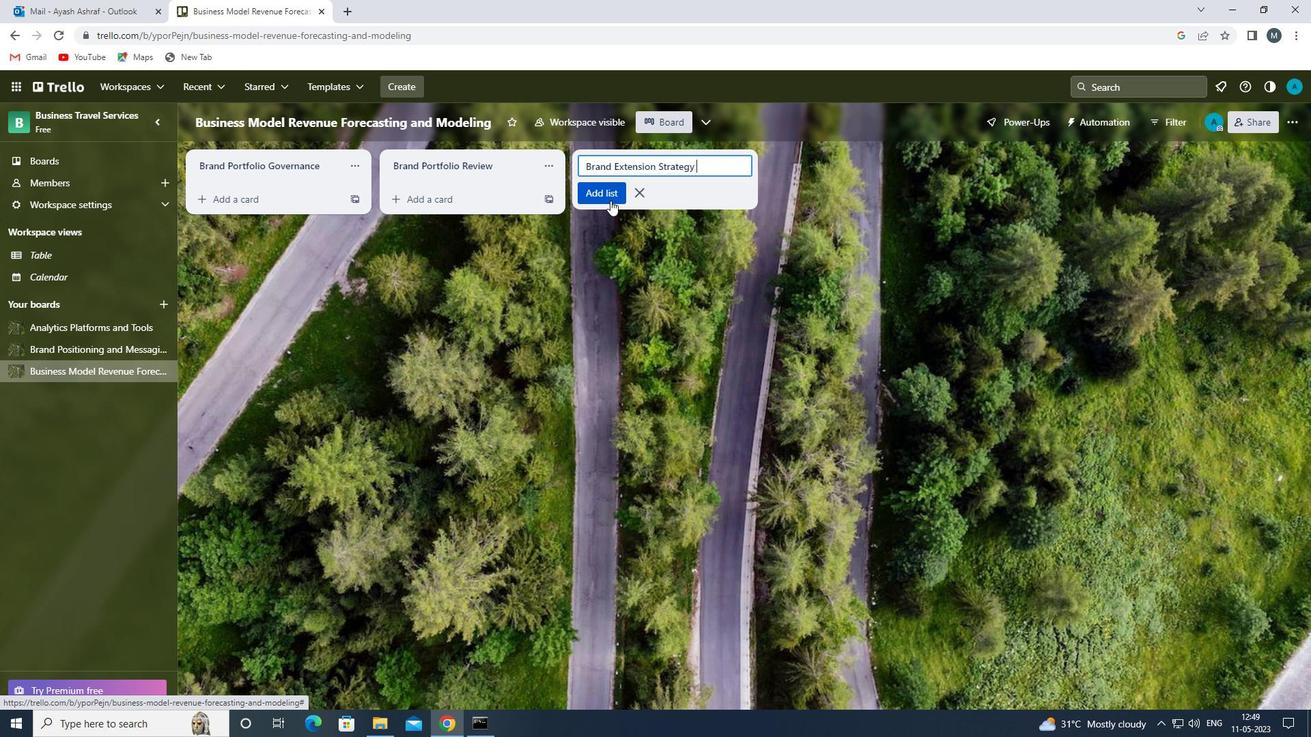 
Action: Mouse pressed left at (609, 198)
Screenshot: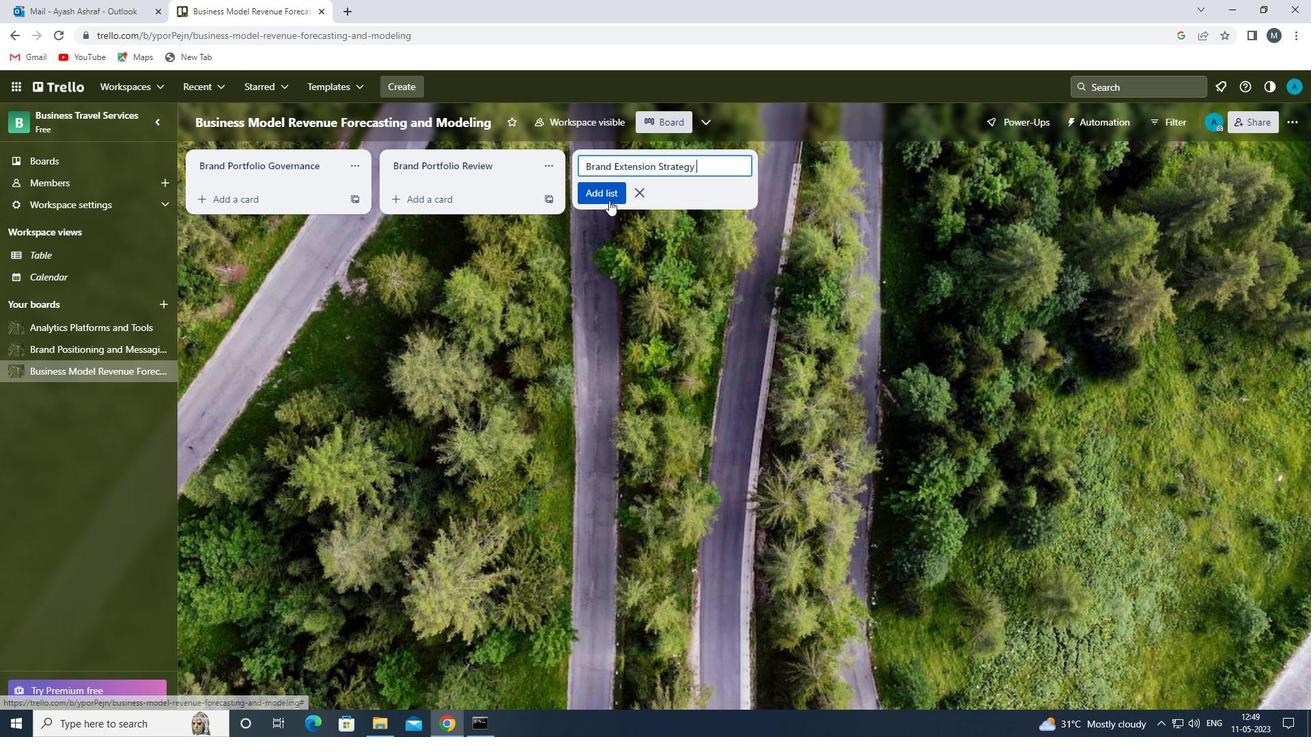 
Action: Mouse moved to (521, 374)
Screenshot: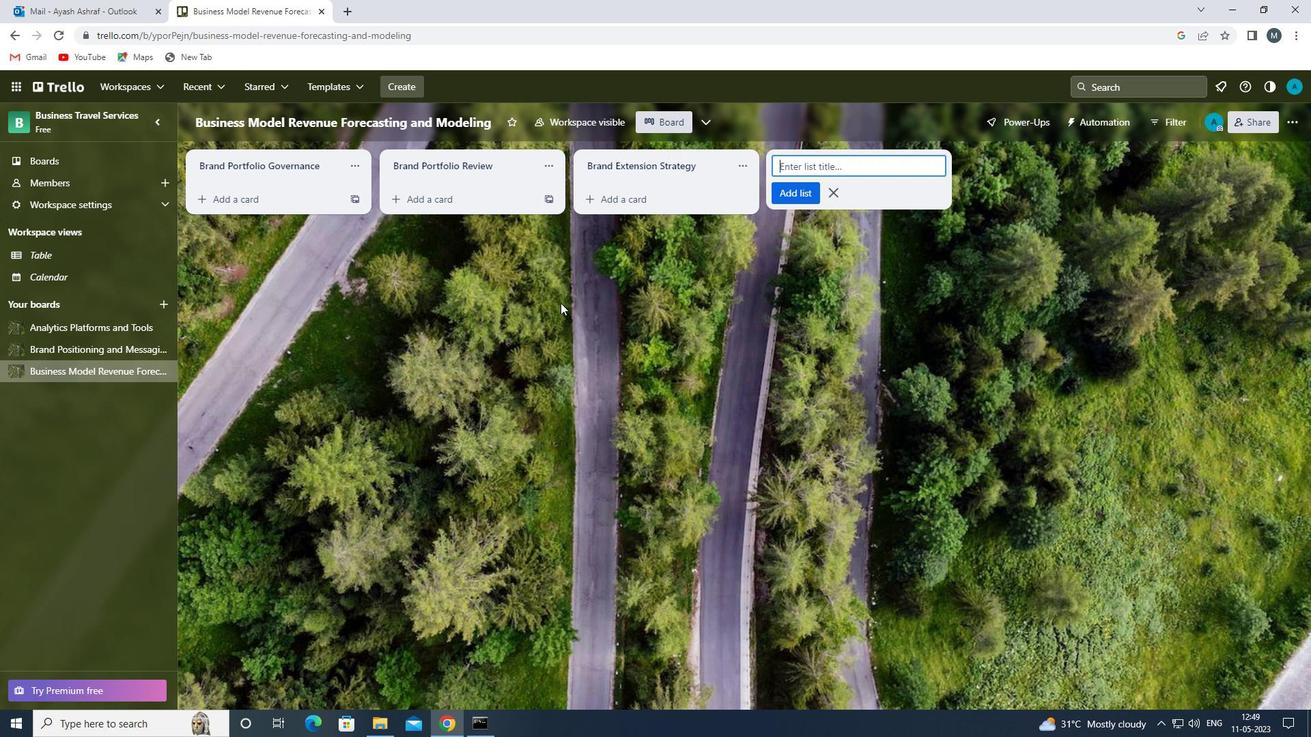 
Action: Mouse pressed left at (521, 374)
Screenshot: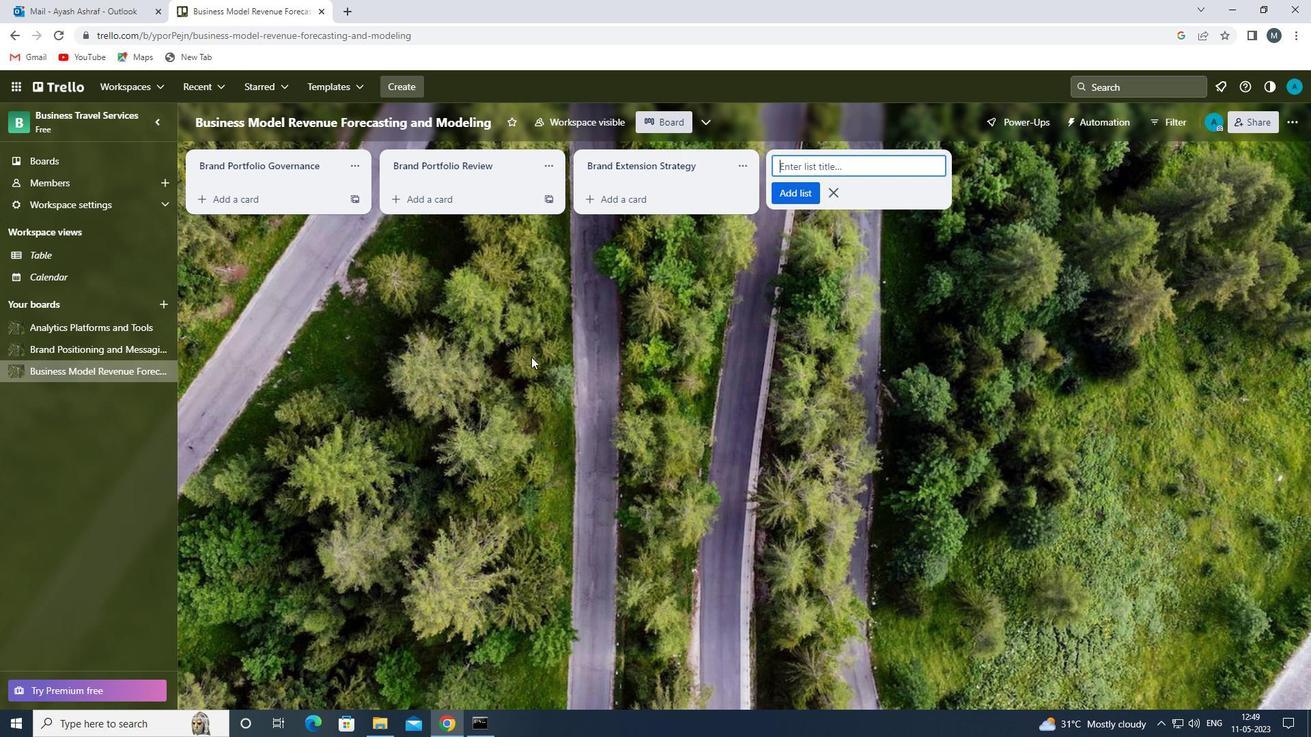 
Action: Mouse moved to (523, 370)
Screenshot: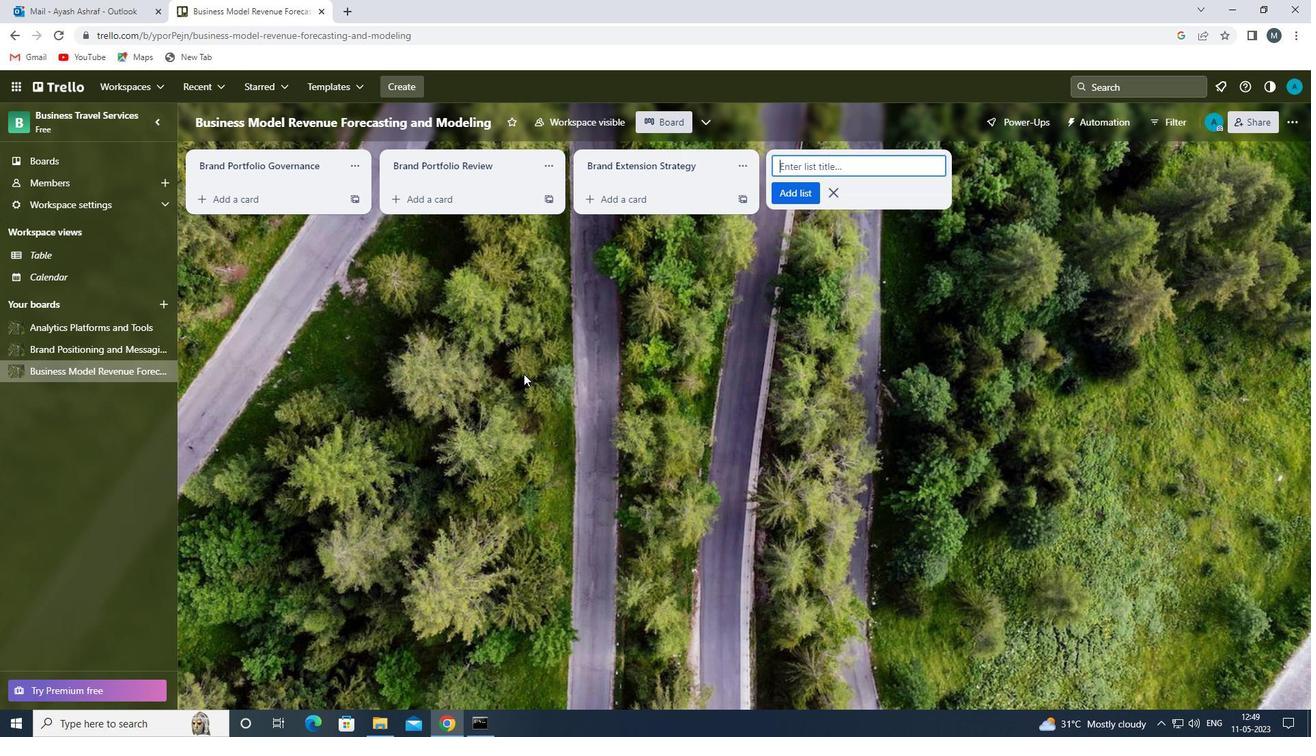 
